 Task: Create a due date automation trigger when advanced on, 2 hours before a card is due add fields without custom field "Resume" set.
Action: Mouse moved to (1336, 109)
Screenshot: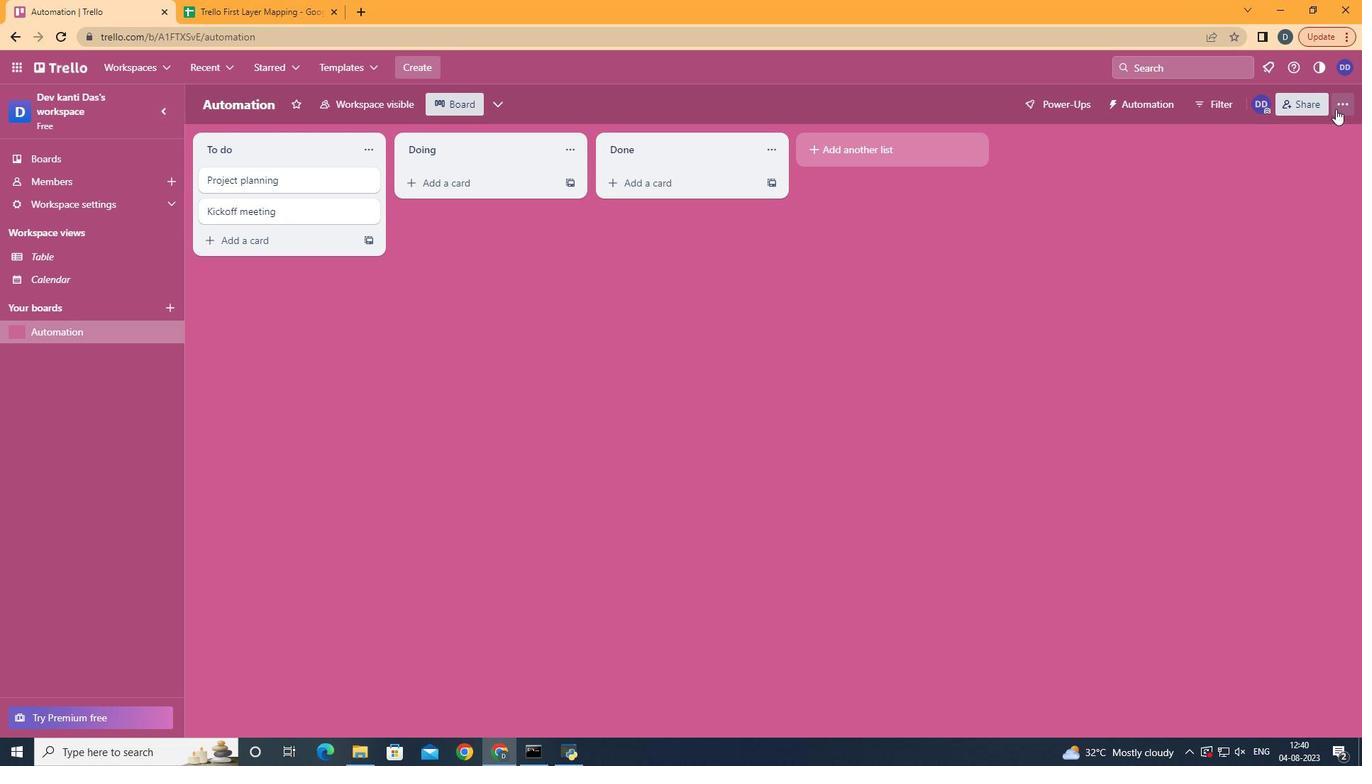 
Action: Mouse pressed left at (1336, 109)
Screenshot: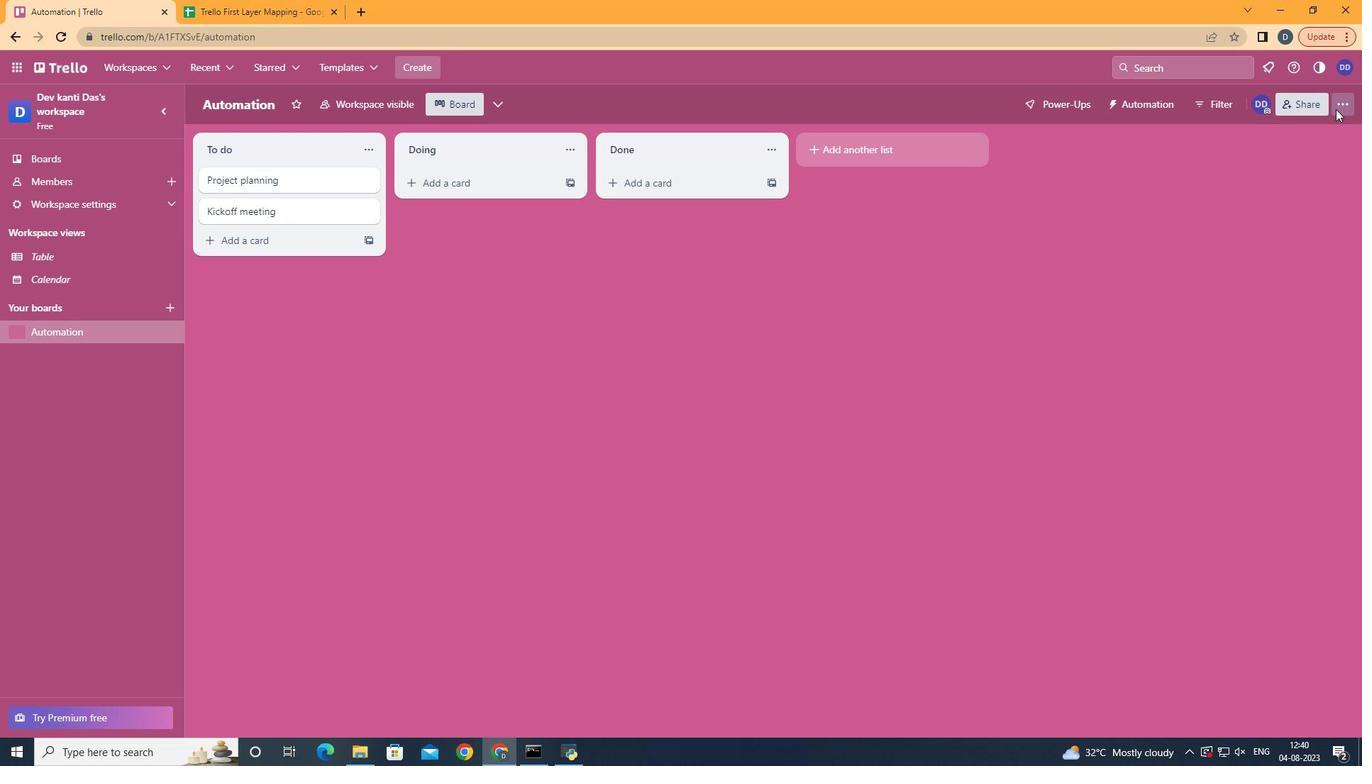 
Action: Mouse moved to (1247, 315)
Screenshot: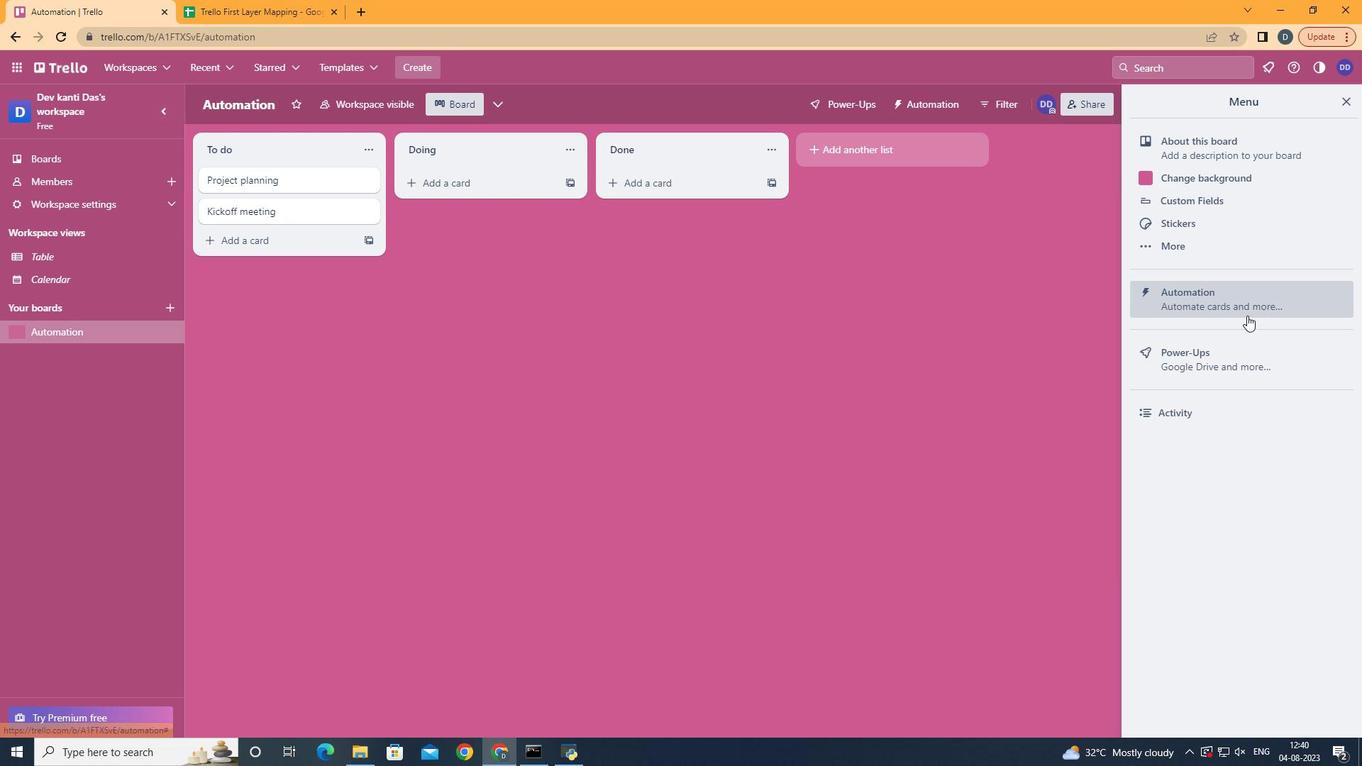 
Action: Mouse pressed left at (1247, 315)
Screenshot: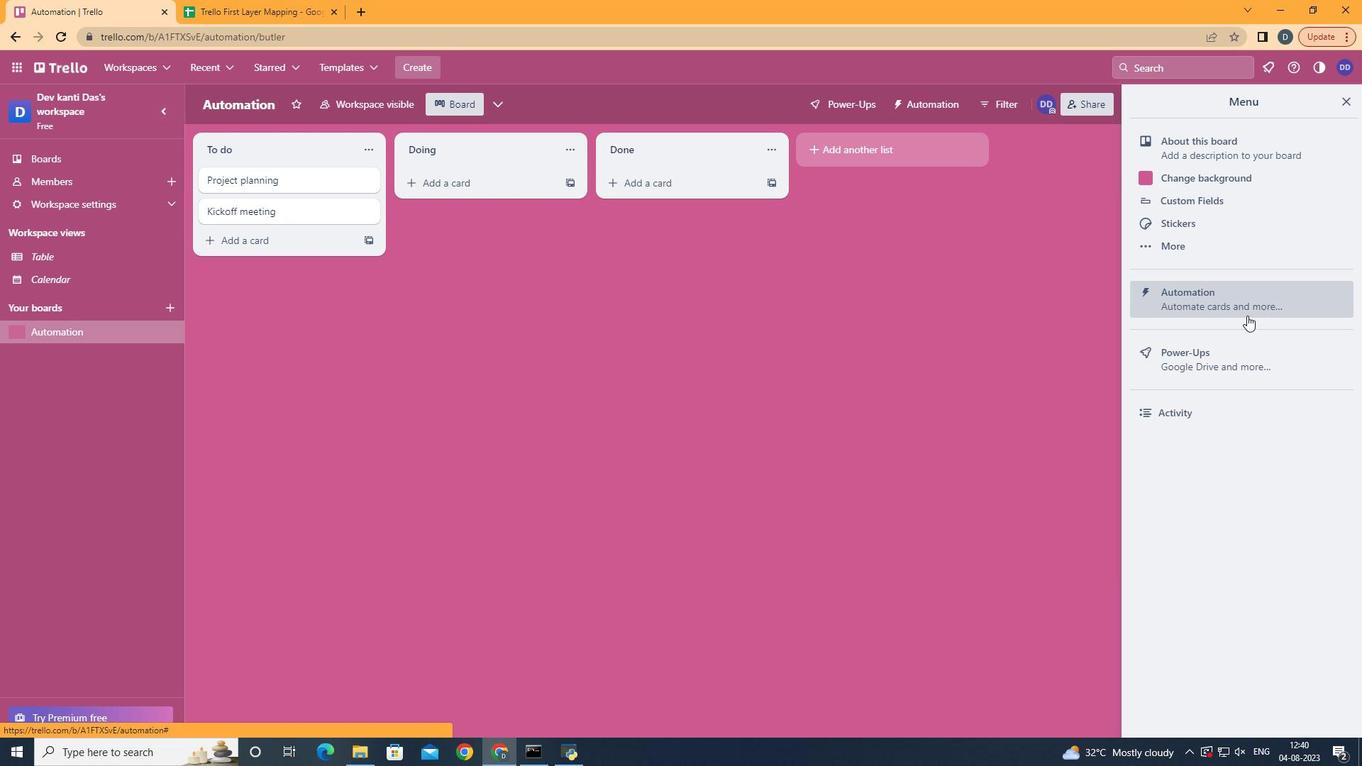 
Action: Mouse moved to (276, 281)
Screenshot: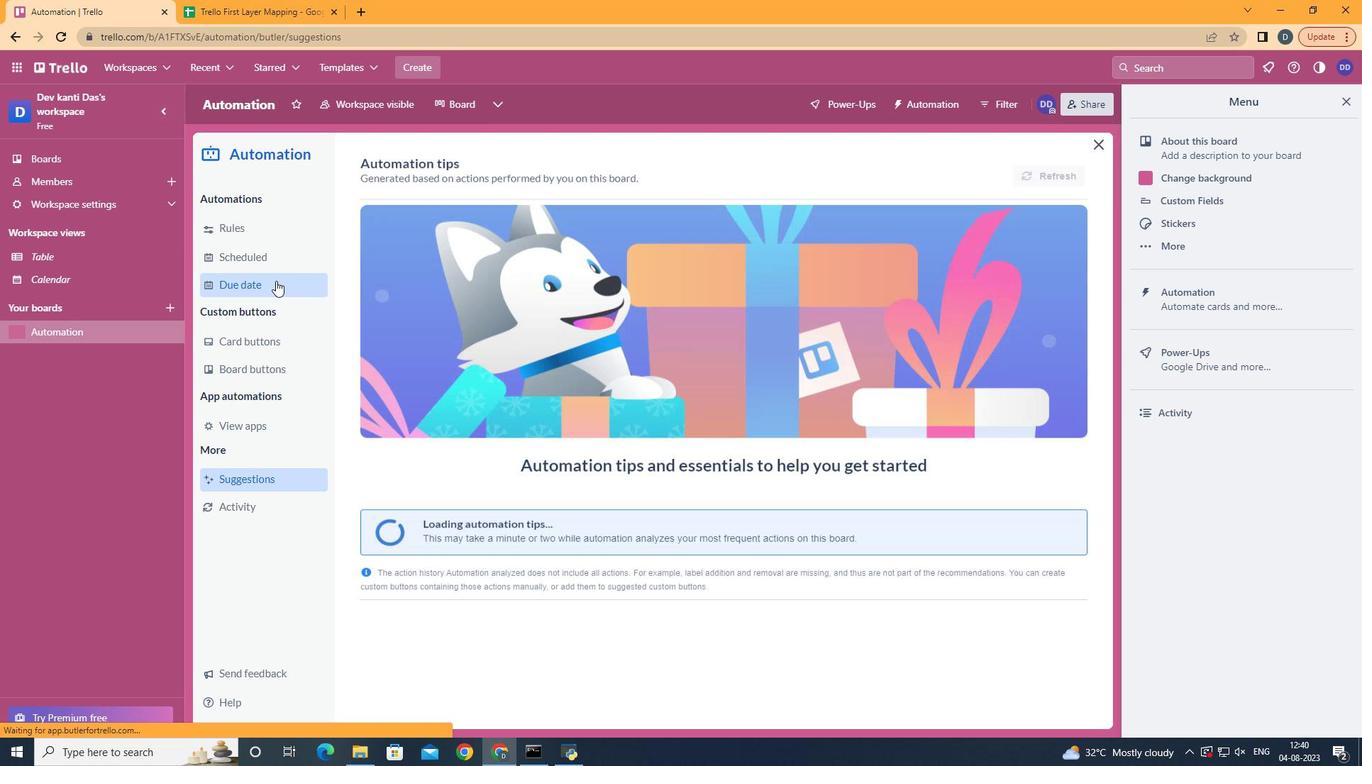 
Action: Mouse pressed left at (276, 281)
Screenshot: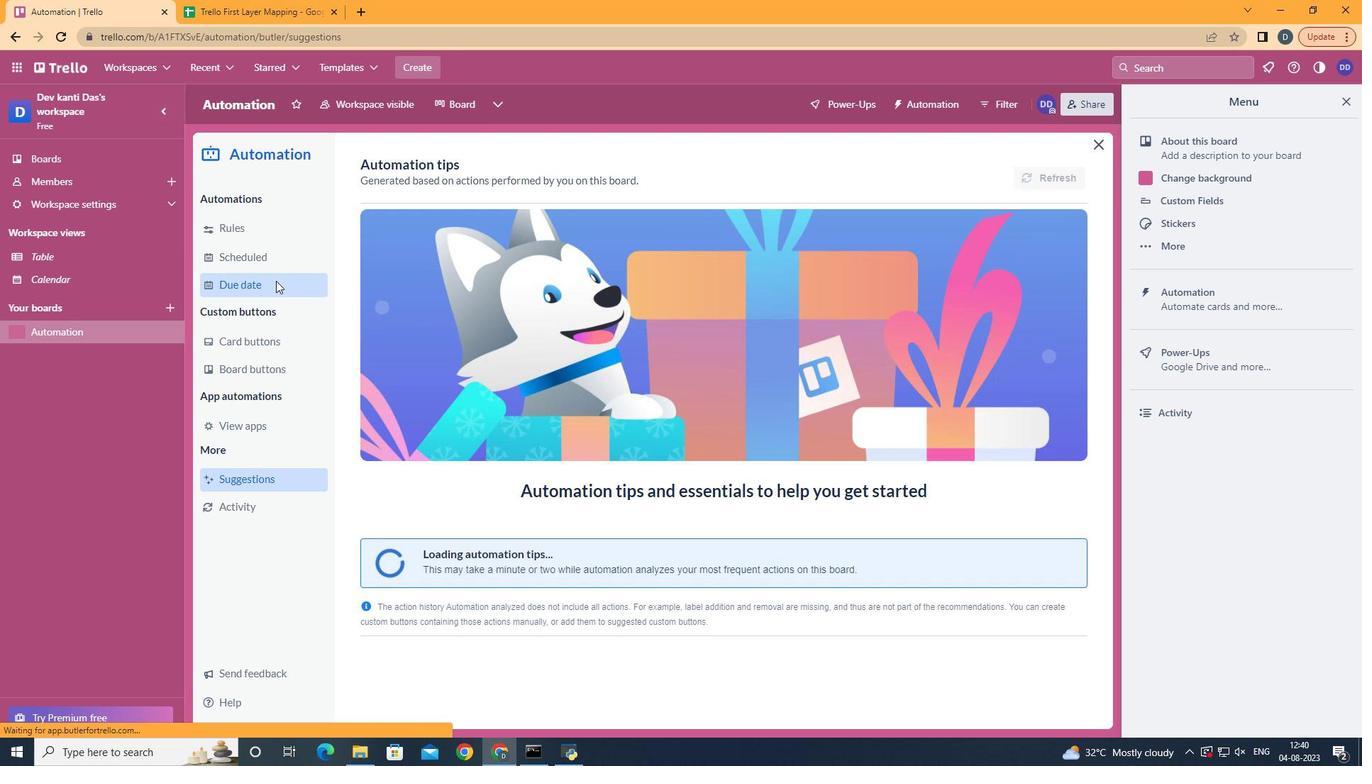 
Action: Mouse moved to (984, 163)
Screenshot: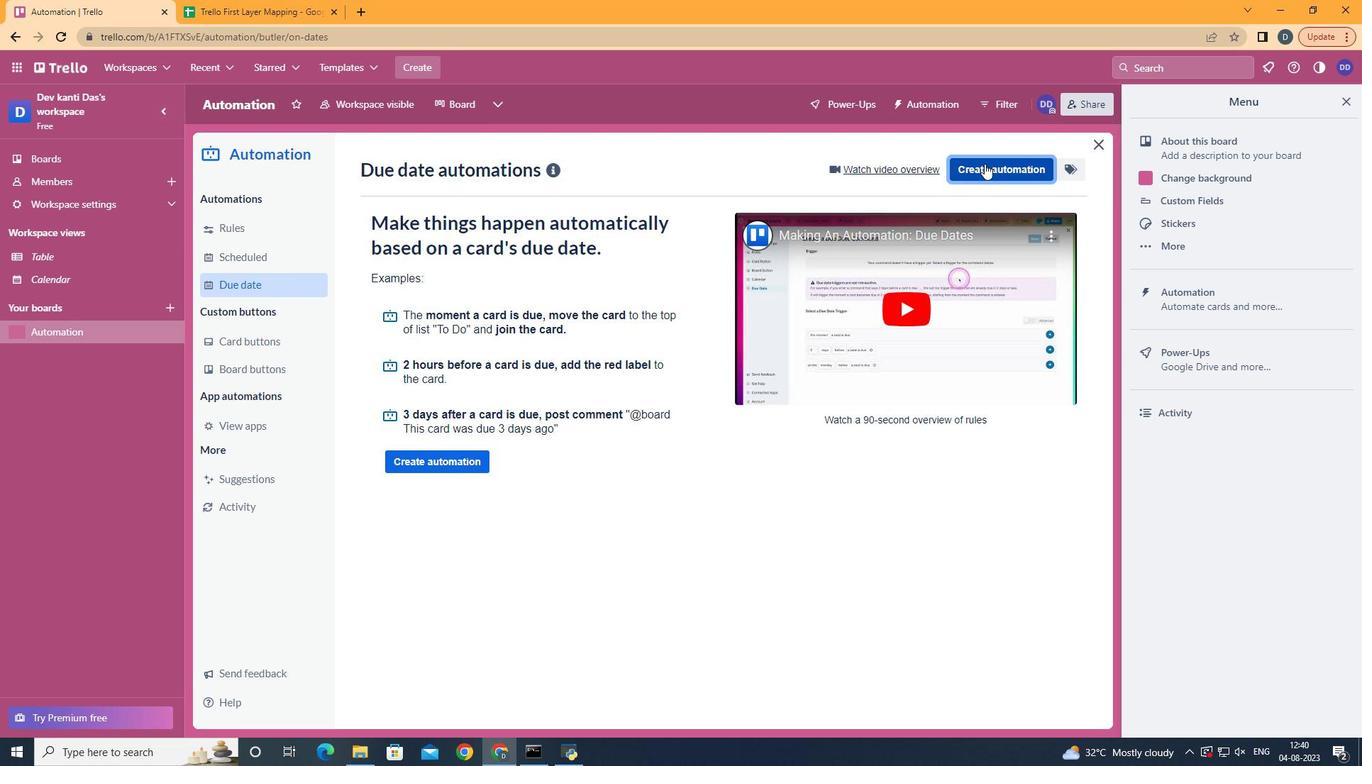 
Action: Mouse pressed left at (984, 163)
Screenshot: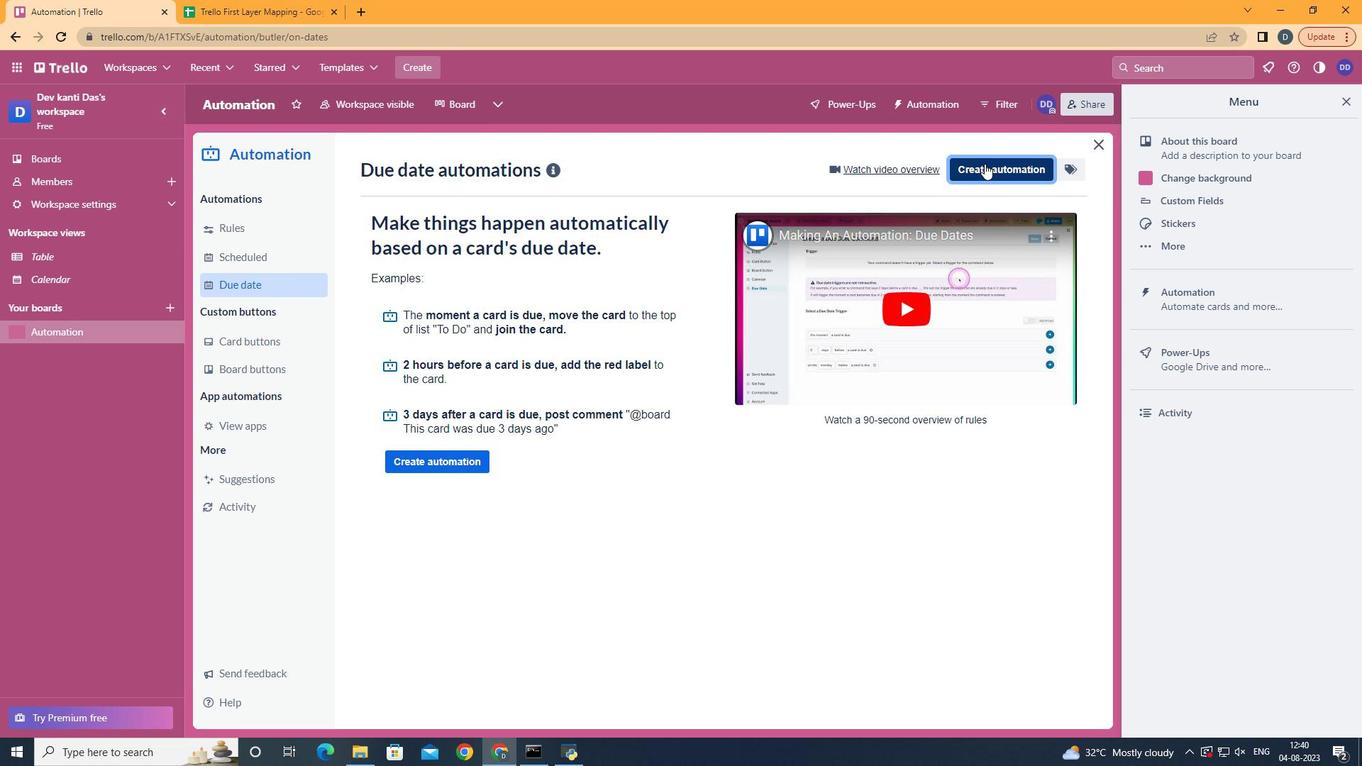 
Action: Mouse moved to (659, 299)
Screenshot: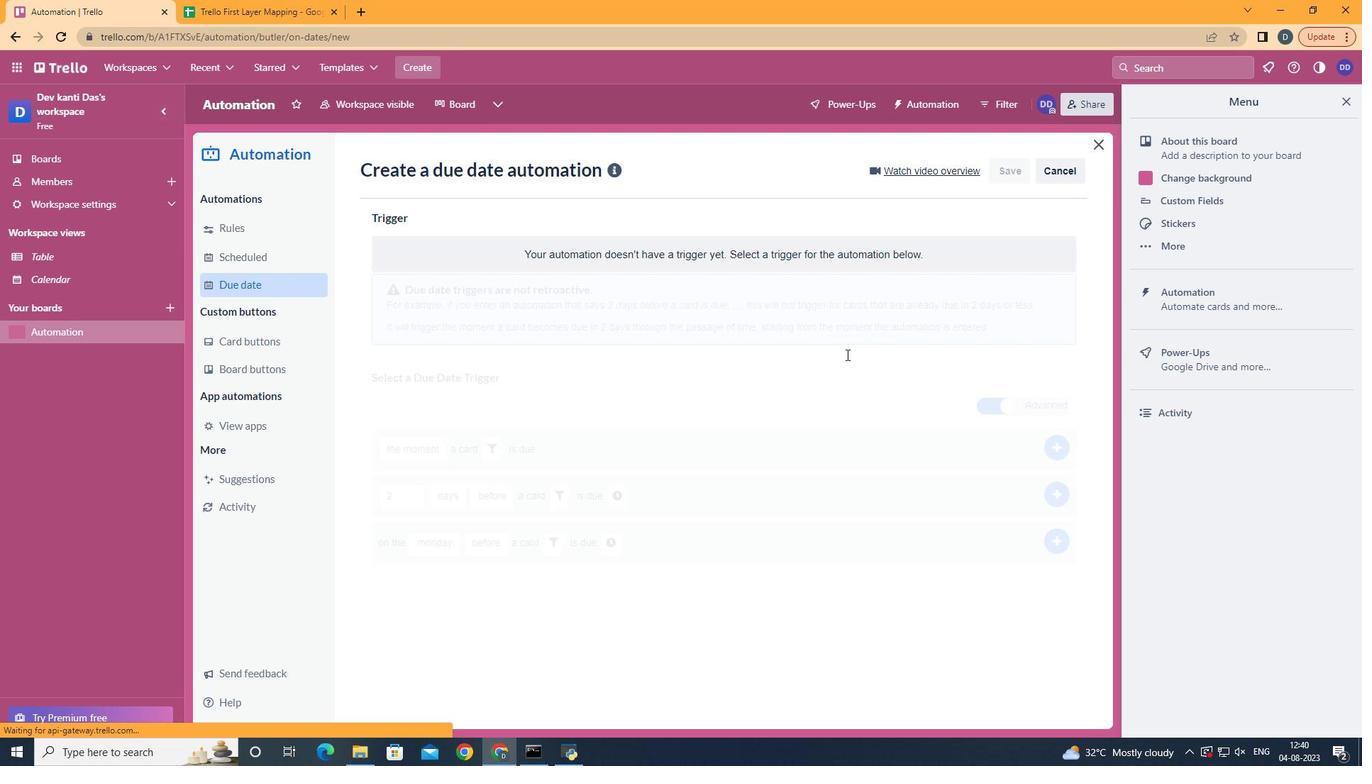 
Action: Mouse pressed left at (659, 299)
Screenshot: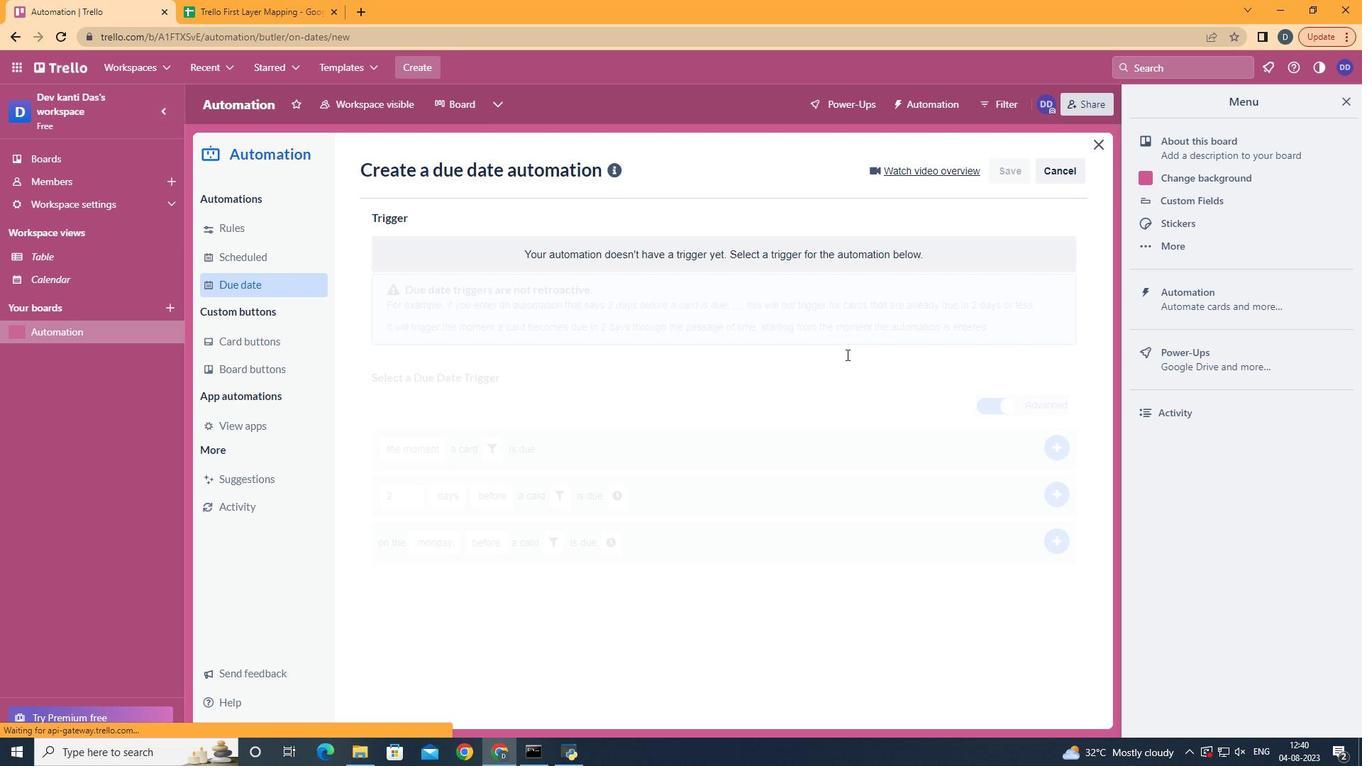 
Action: Mouse moved to (475, 620)
Screenshot: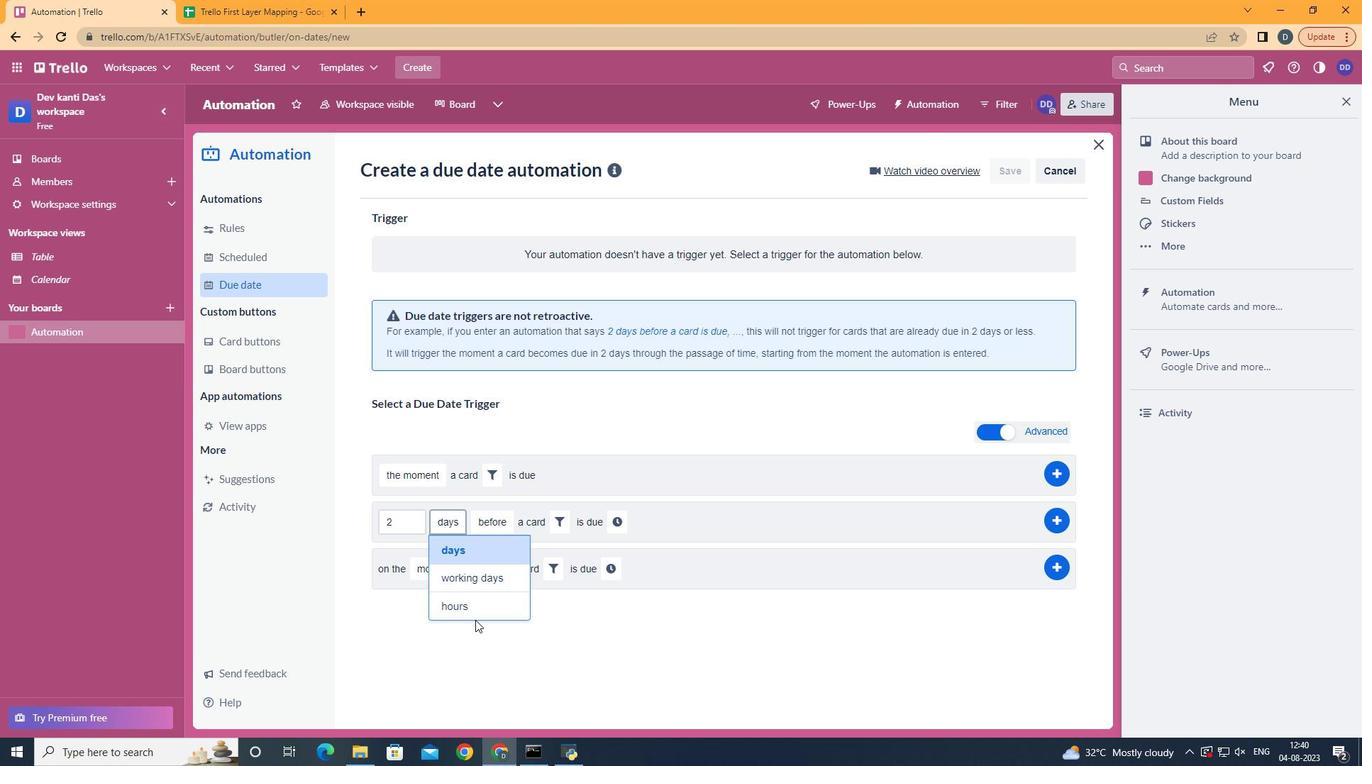 
Action: Mouse pressed left at (475, 620)
Screenshot: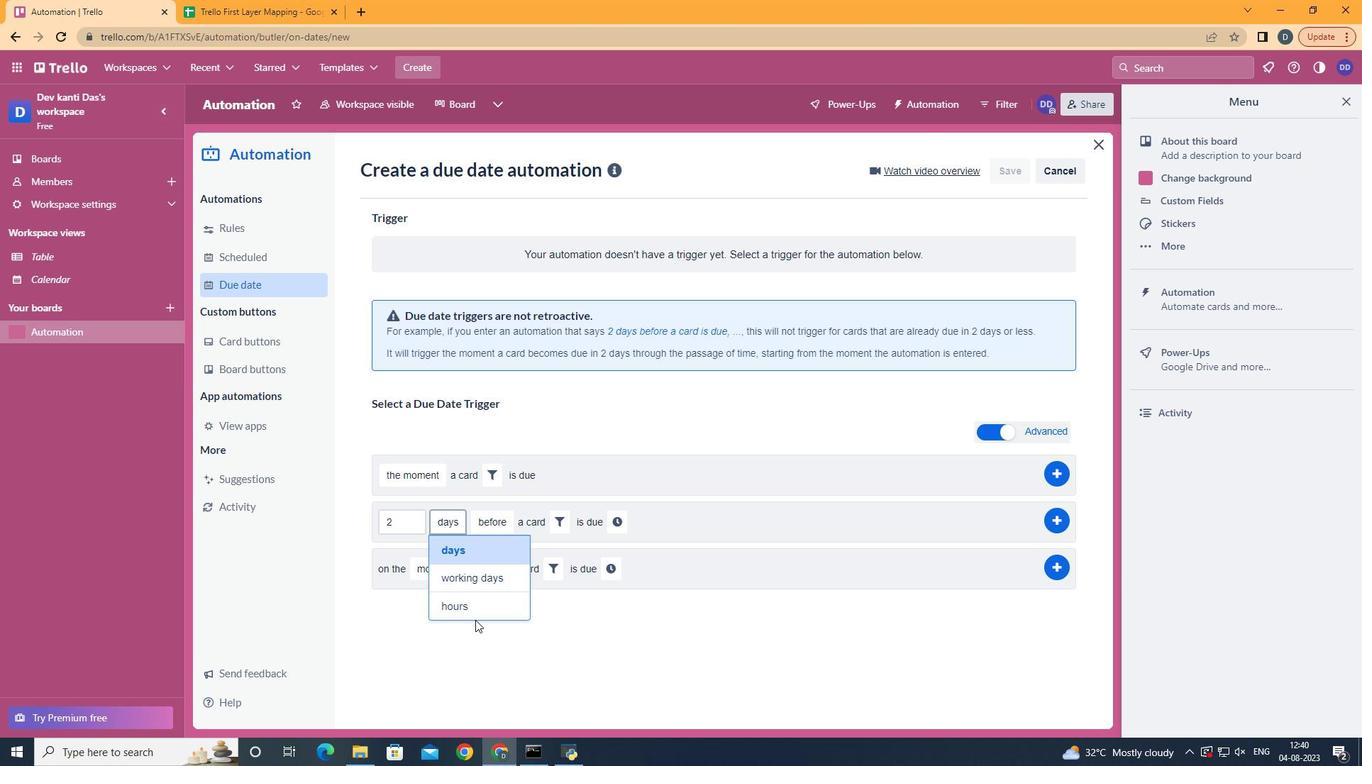 
Action: Mouse moved to (465, 606)
Screenshot: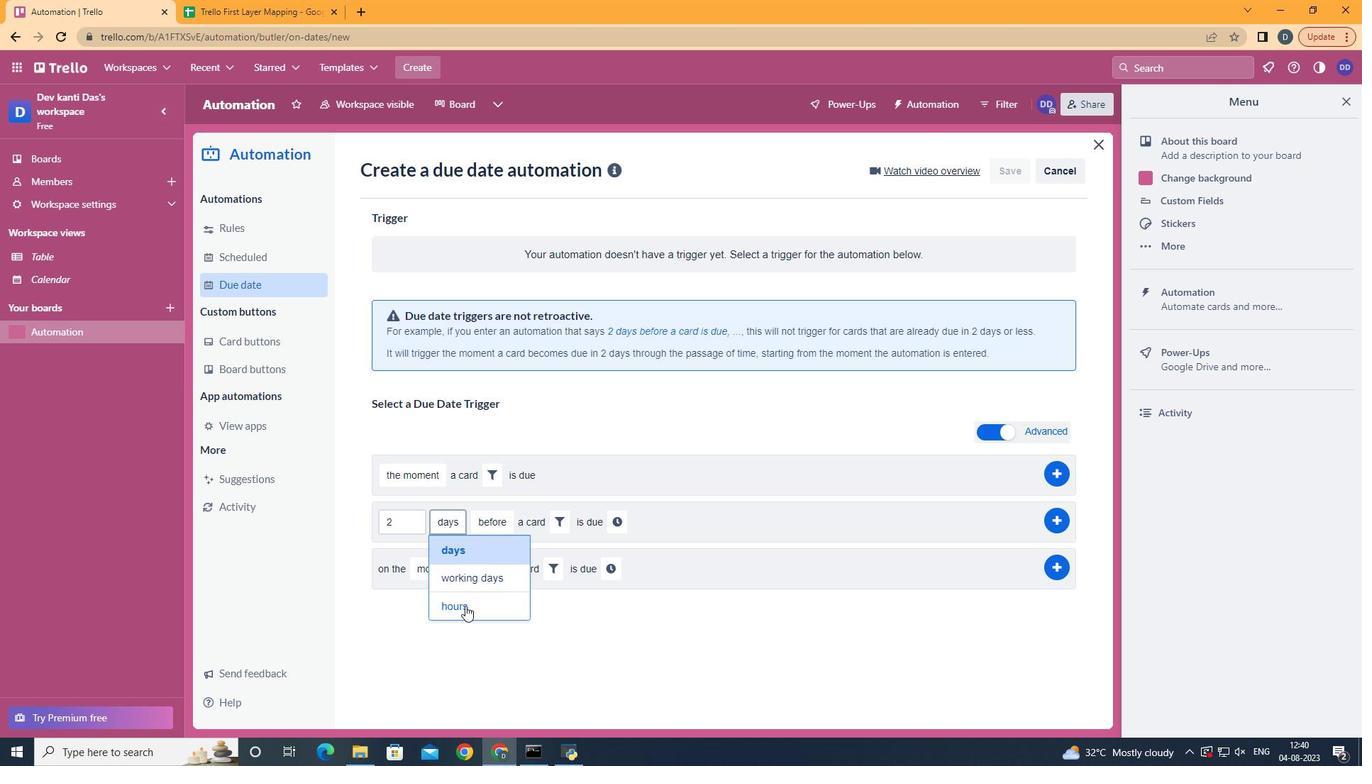 
Action: Mouse pressed left at (465, 606)
Screenshot: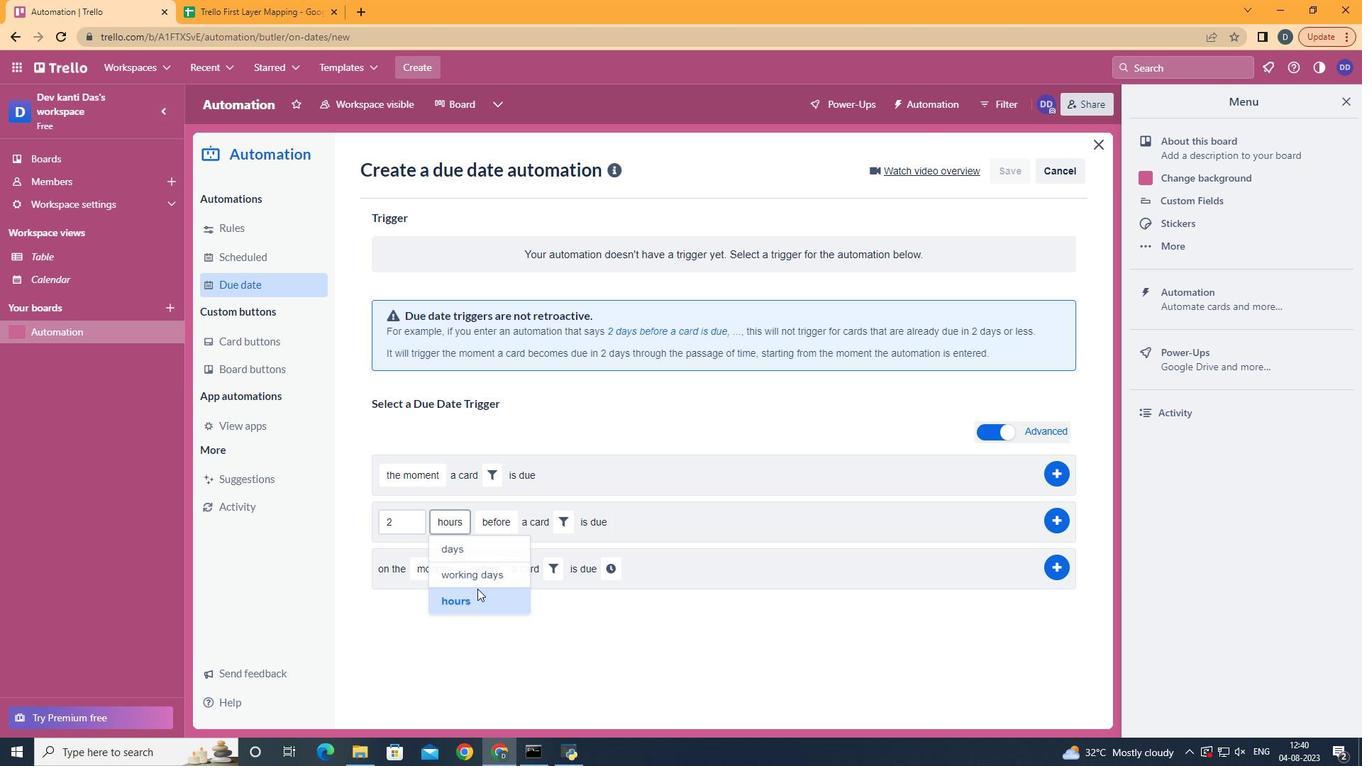 
Action: Mouse moved to (502, 555)
Screenshot: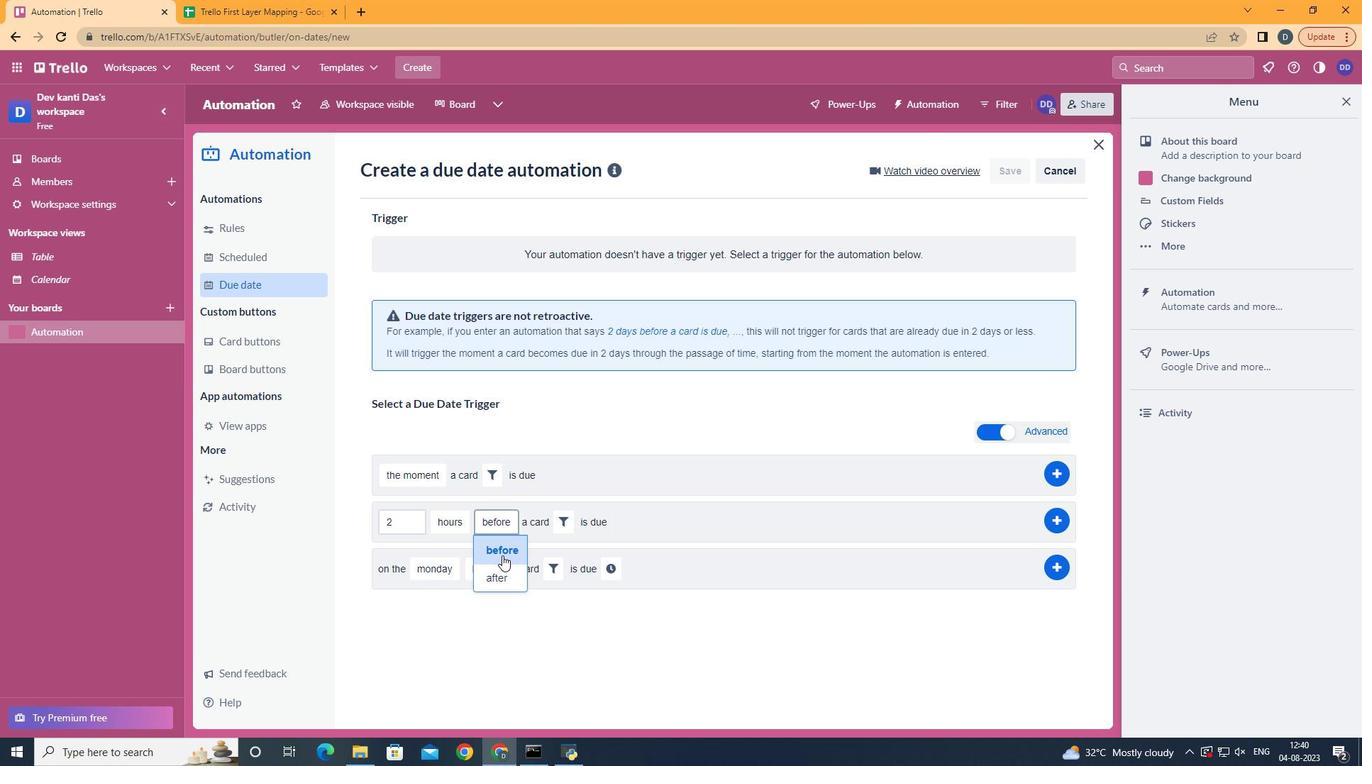 
Action: Mouse pressed left at (502, 555)
Screenshot: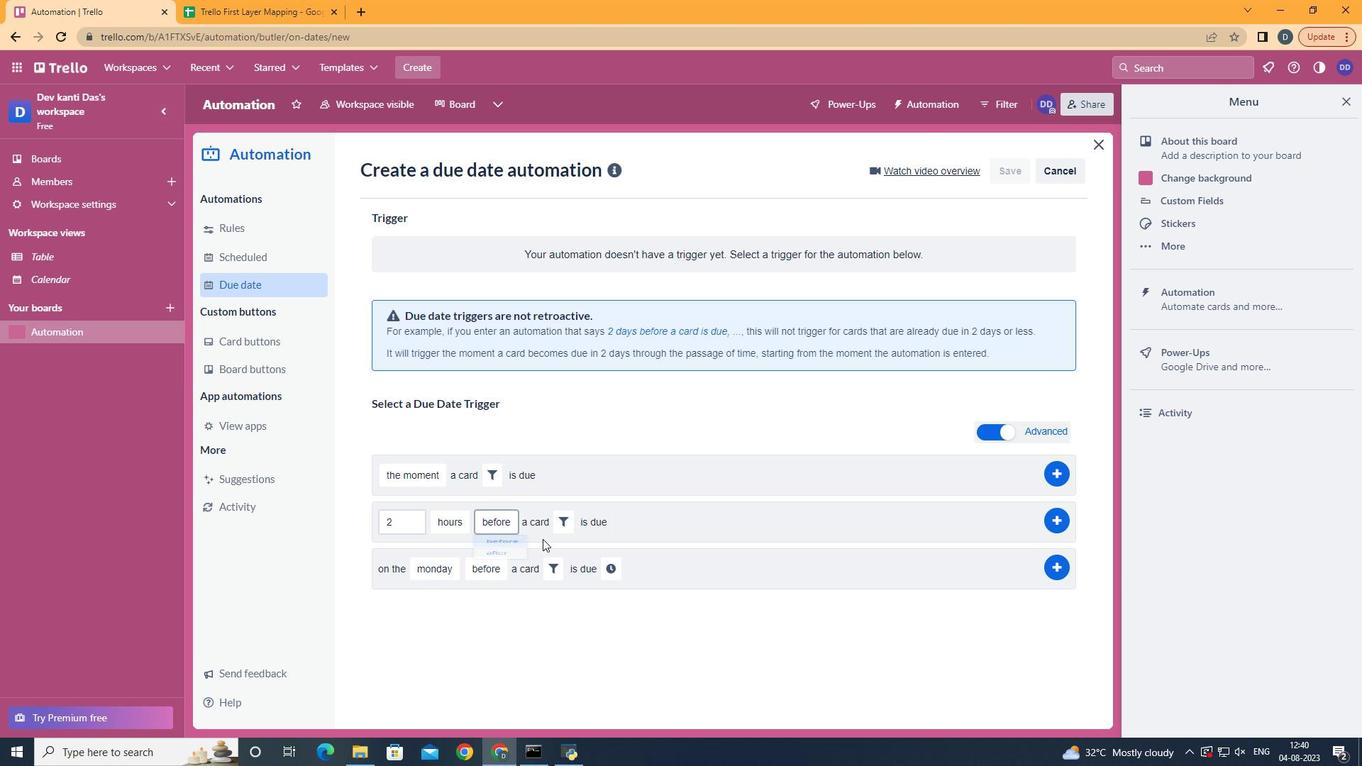 
Action: Mouse moved to (561, 524)
Screenshot: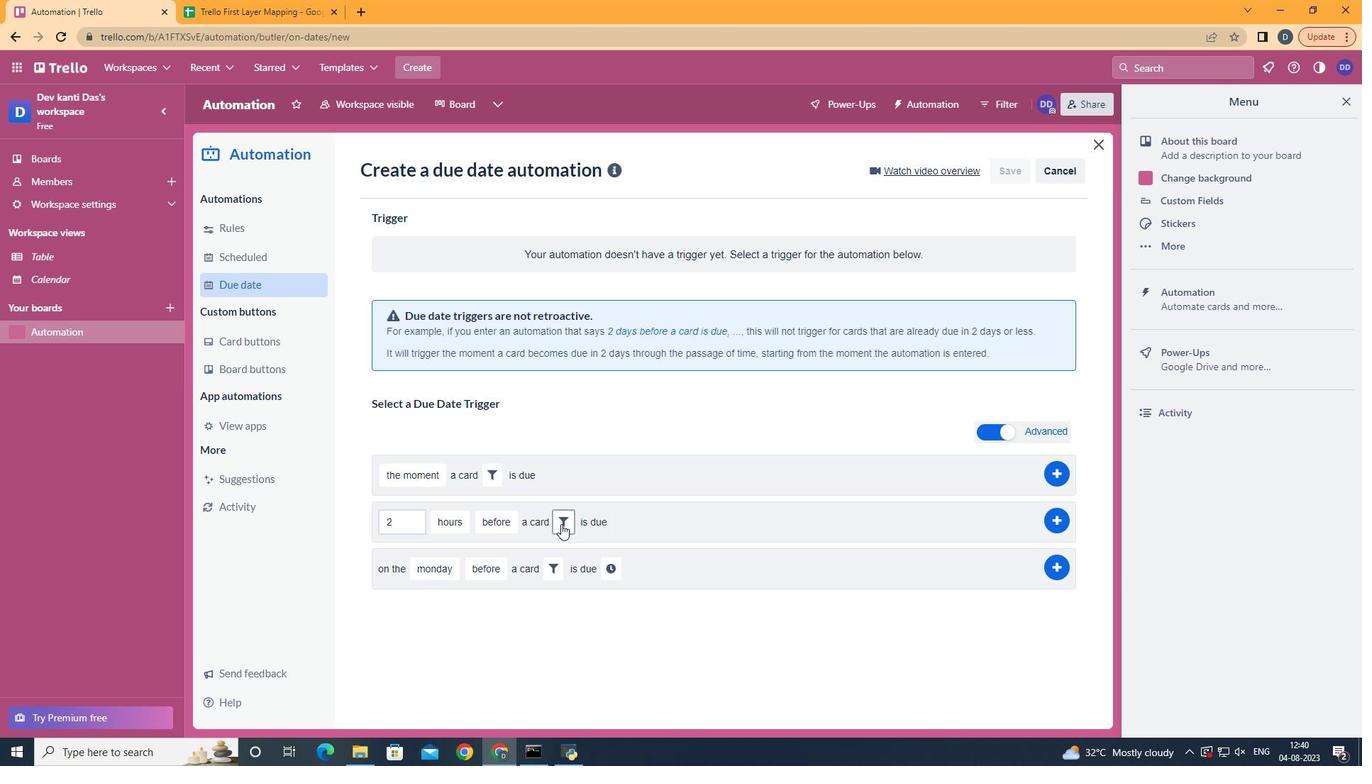 
Action: Mouse pressed left at (561, 524)
Screenshot: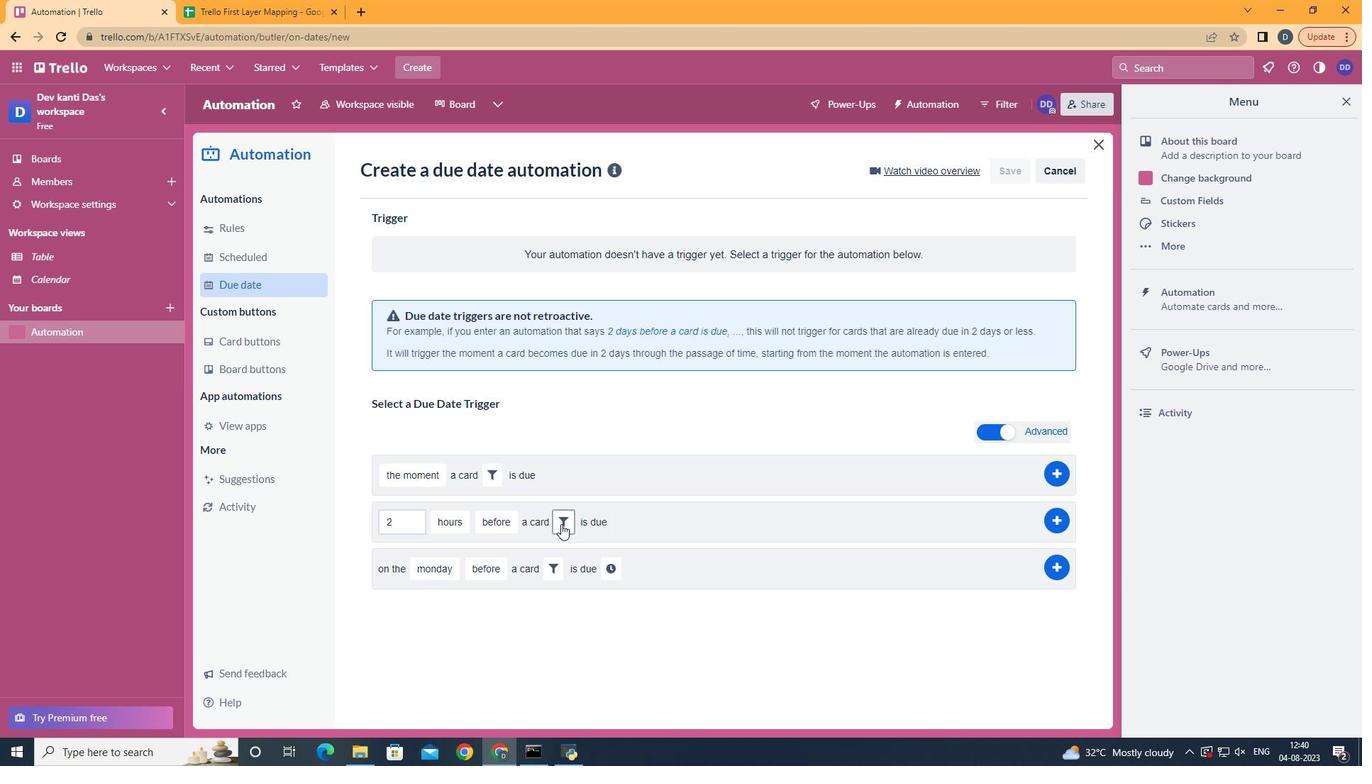 
Action: Mouse moved to (807, 570)
Screenshot: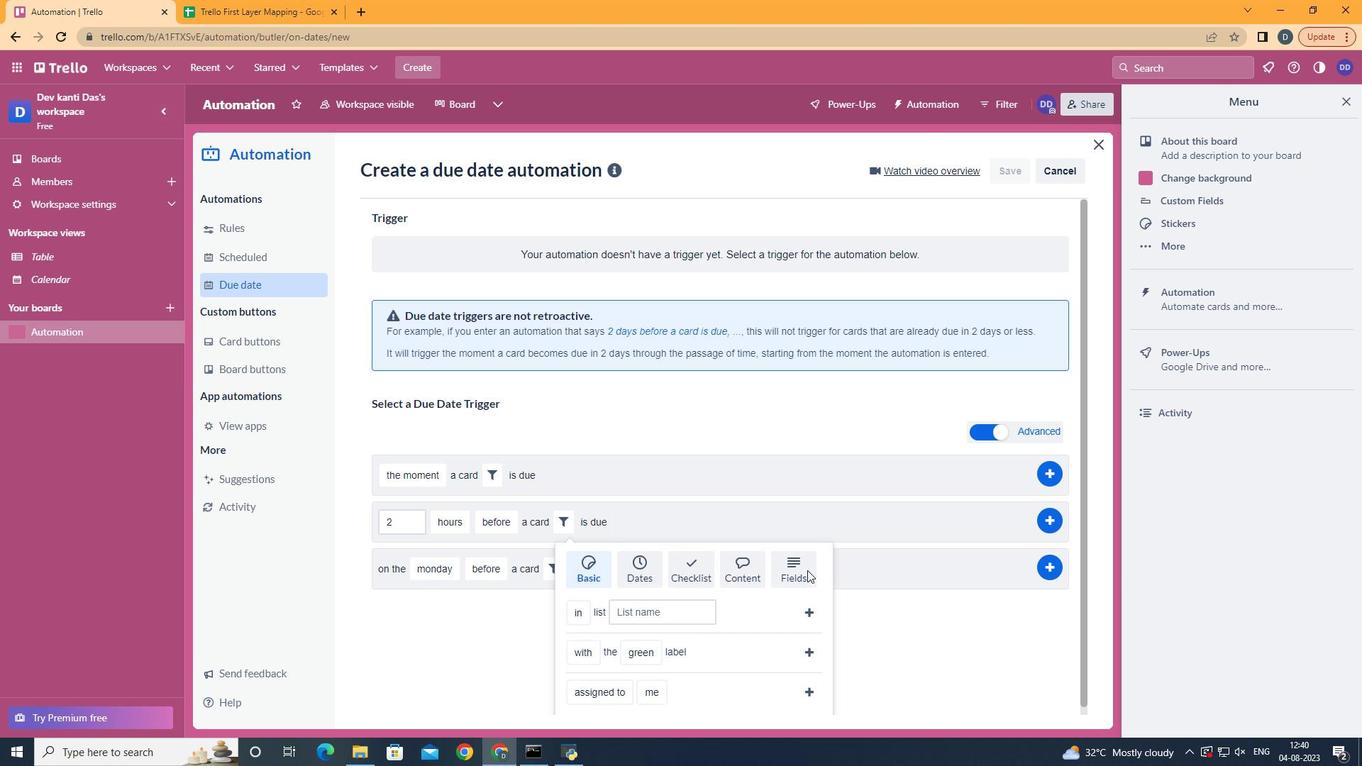 
Action: Mouse pressed left at (807, 570)
Screenshot: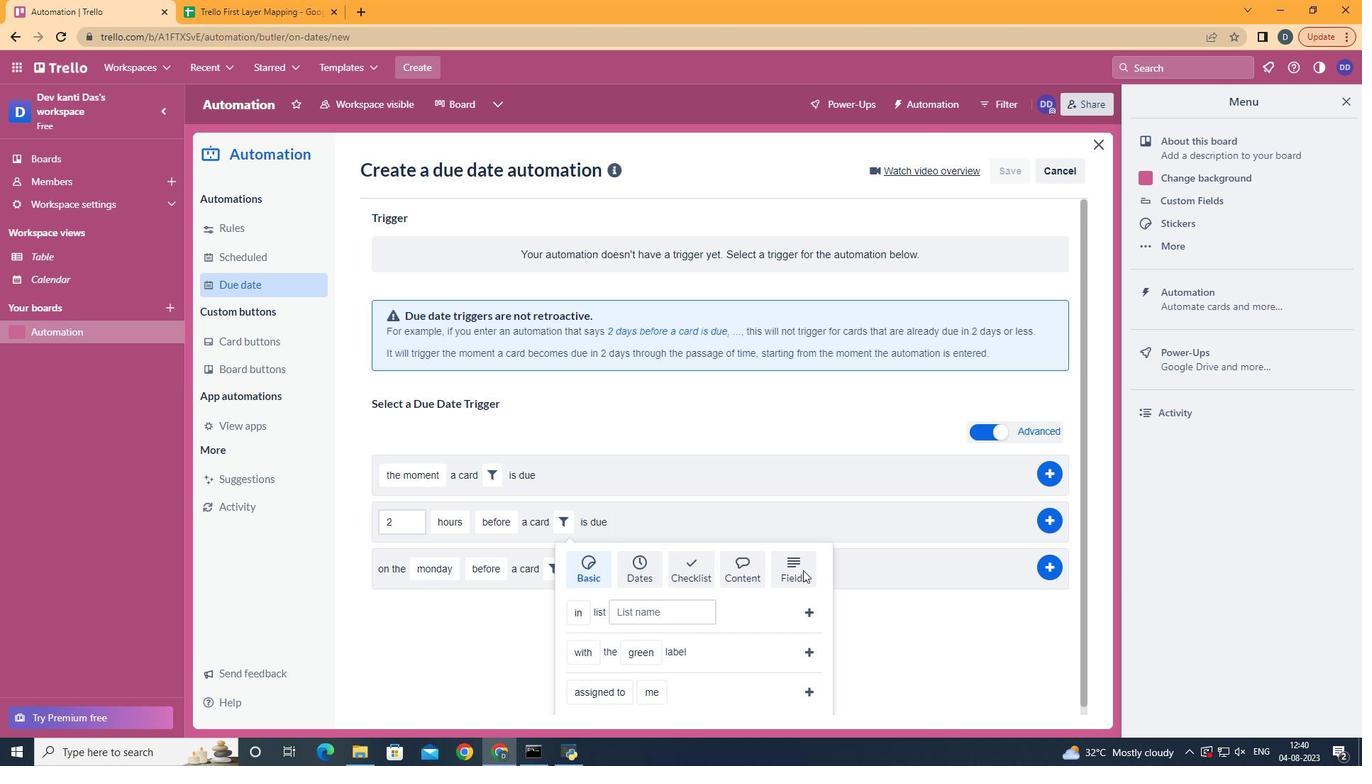 
Action: Mouse moved to (796, 572)
Screenshot: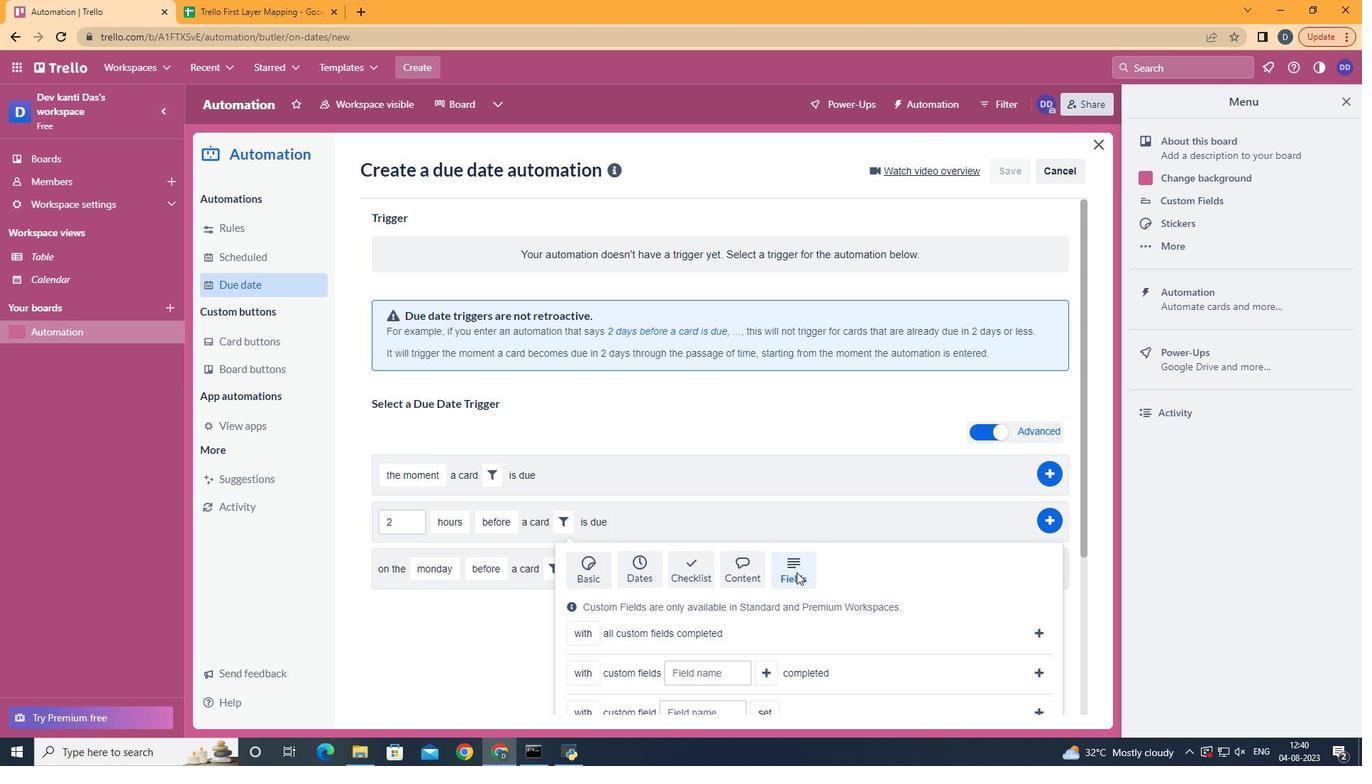 
Action: Mouse scrolled (796, 571) with delta (0, 0)
Screenshot: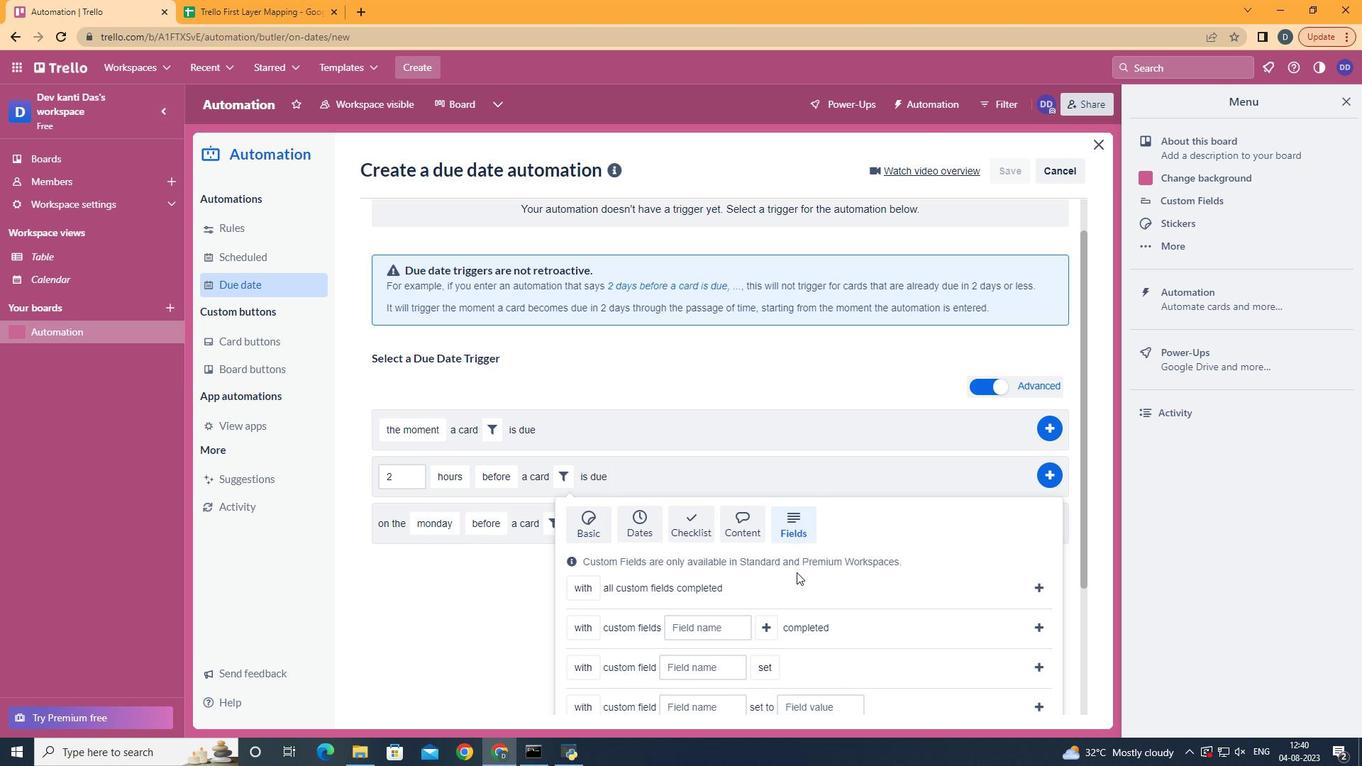 
Action: Mouse scrolled (796, 571) with delta (0, 0)
Screenshot: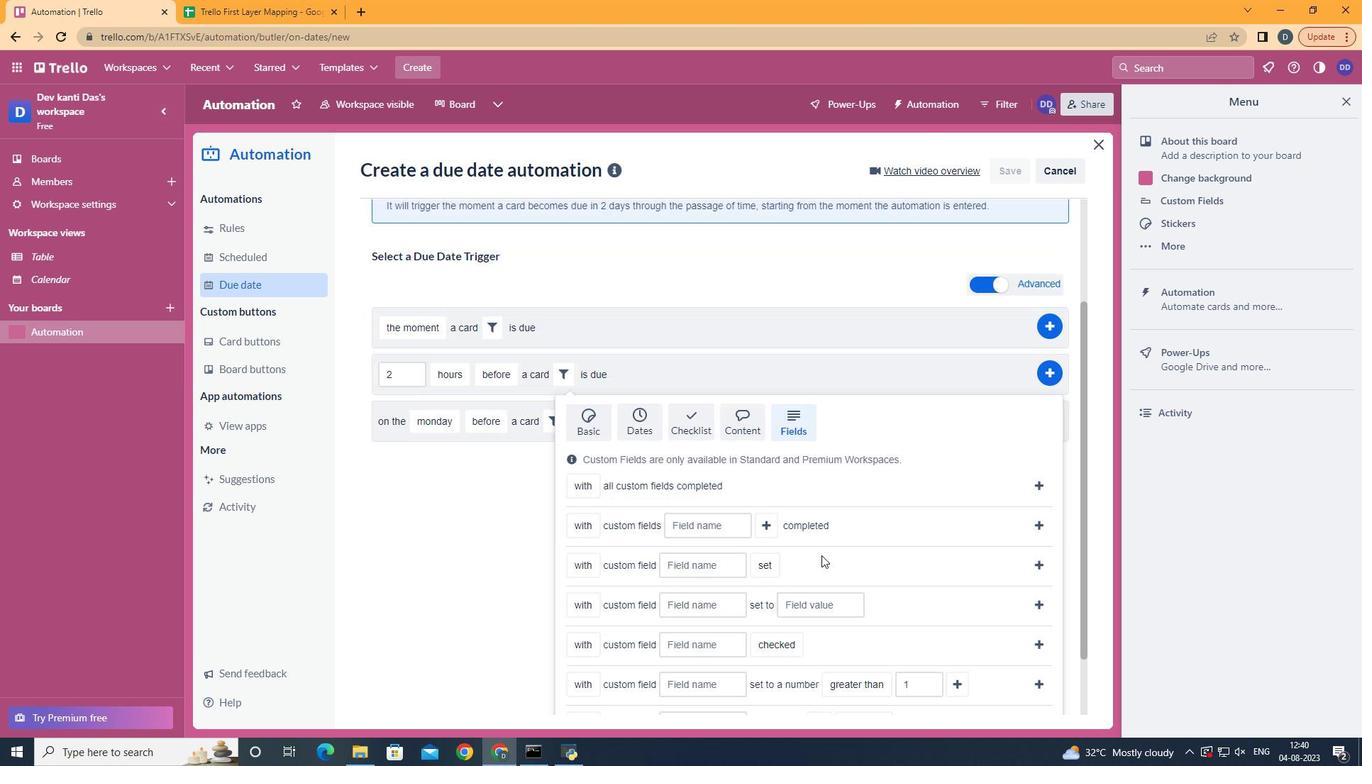 
Action: Mouse scrolled (796, 571) with delta (0, 0)
Screenshot: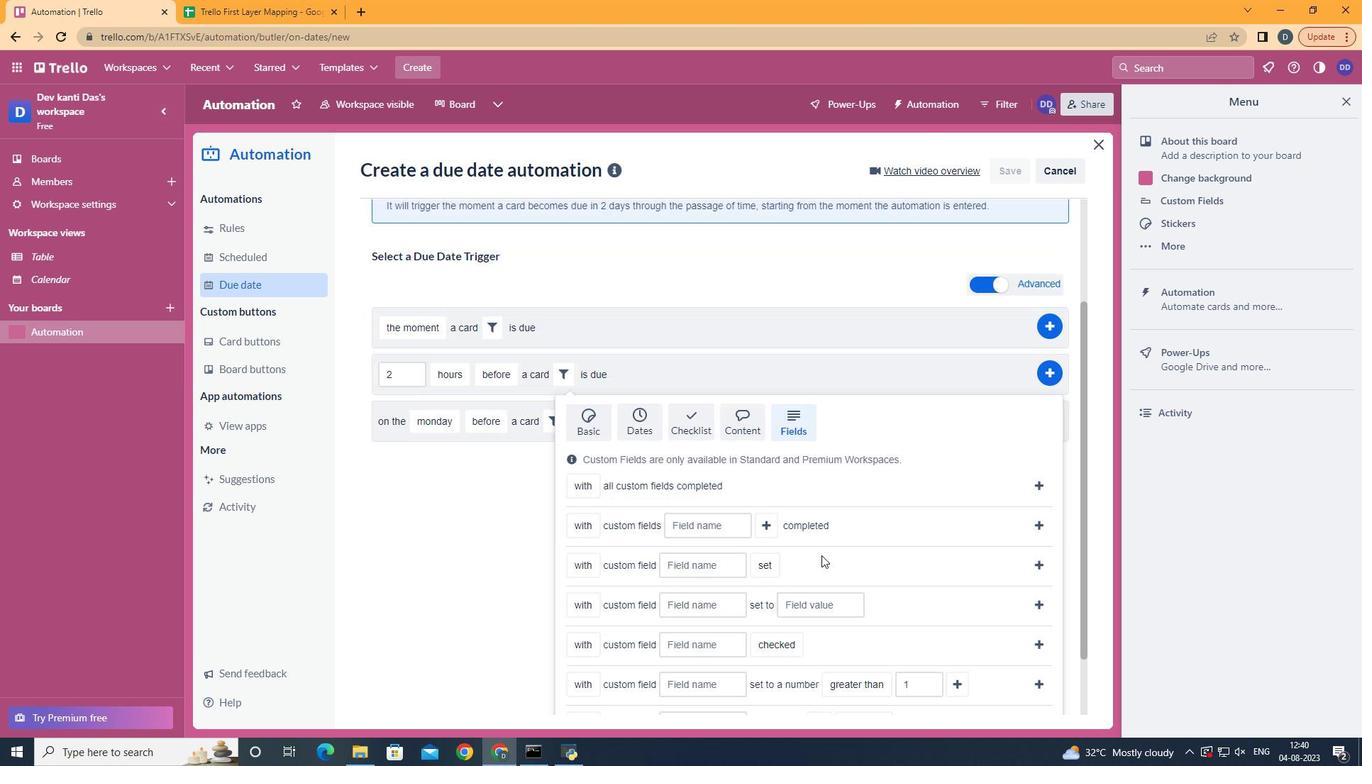 
Action: Mouse scrolled (796, 571) with delta (0, 0)
Screenshot: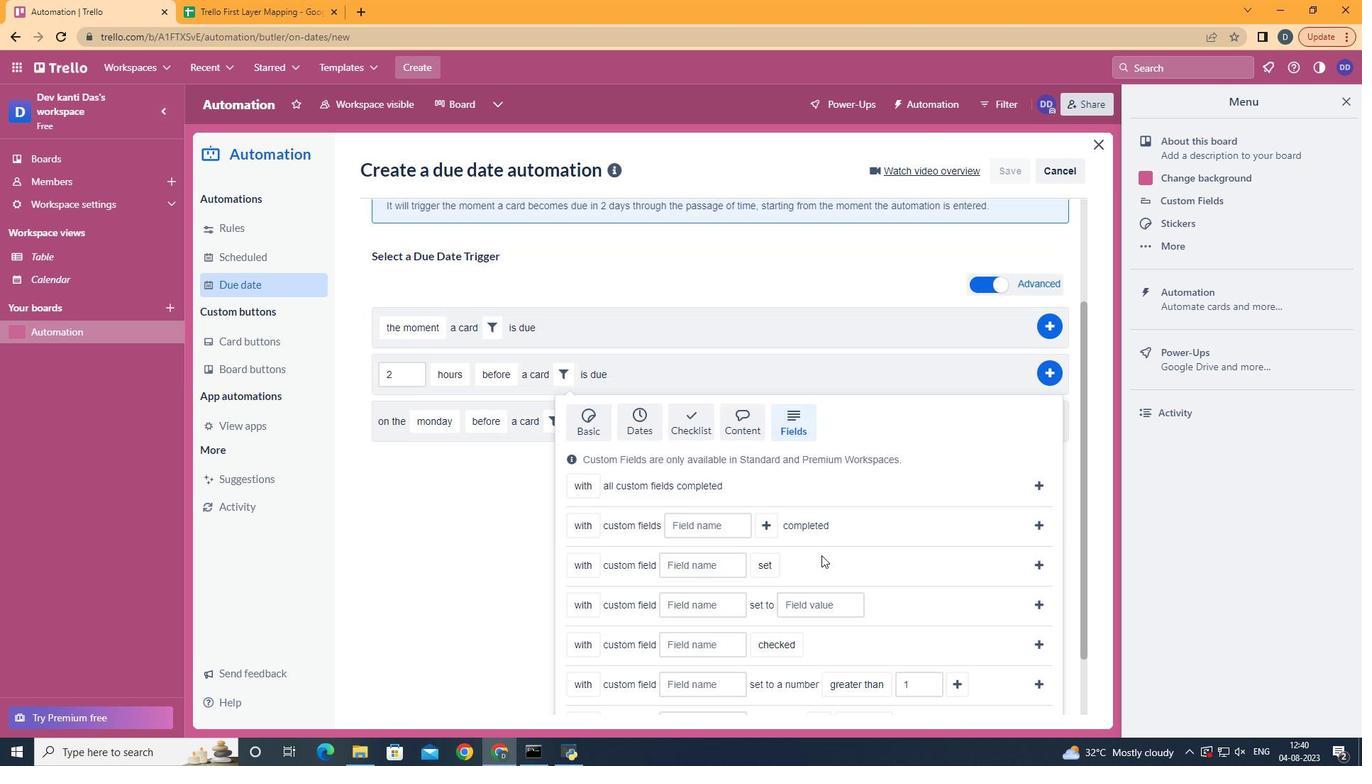 
Action: Mouse moved to (606, 546)
Screenshot: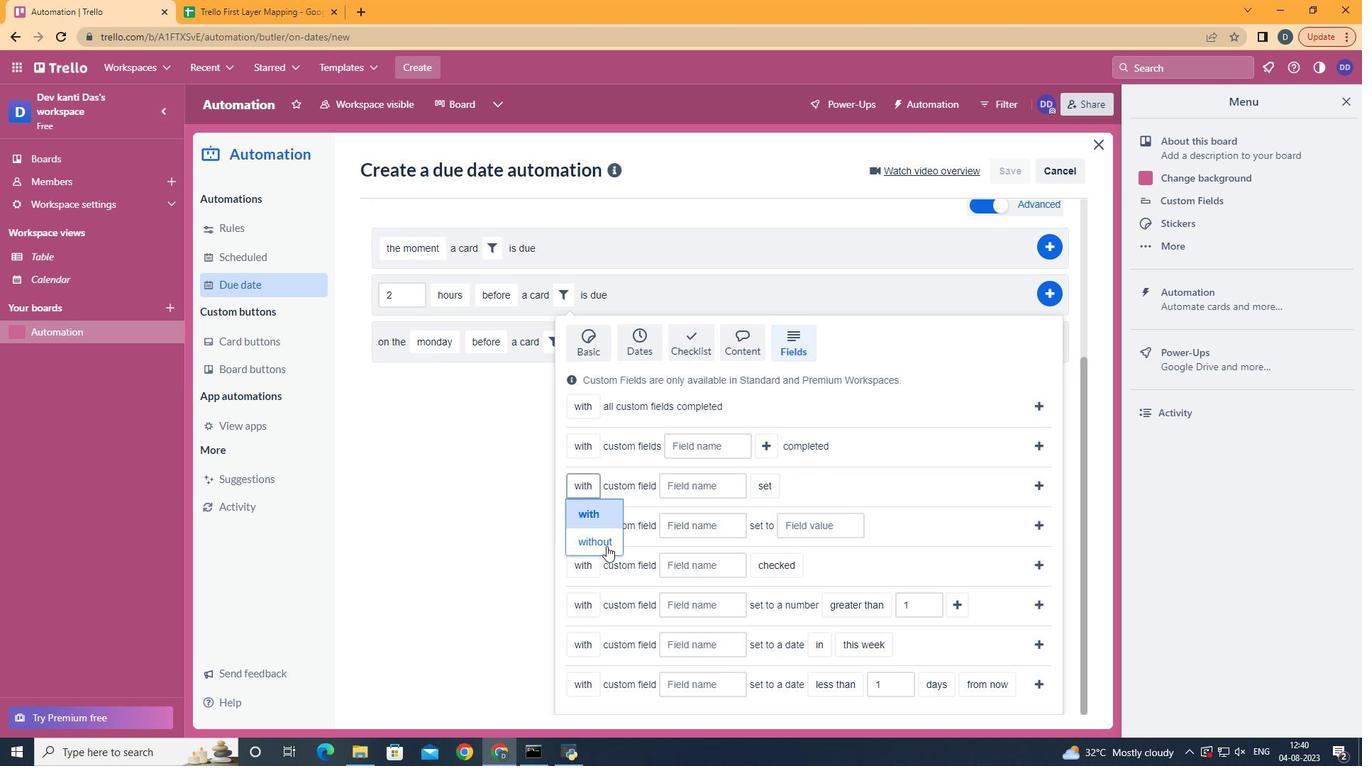 
Action: Mouse pressed left at (606, 546)
Screenshot: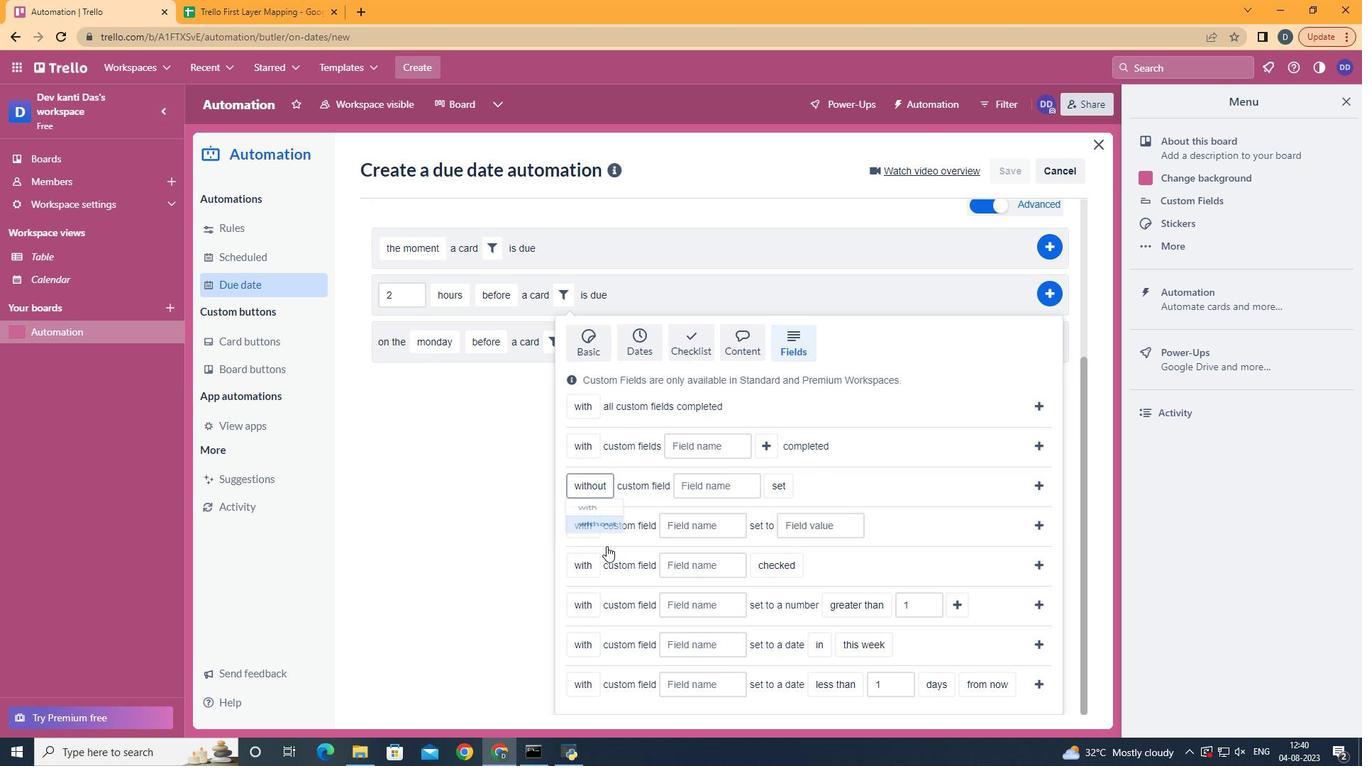 
Action: Mouse moved to (724, 491)
Screenshot: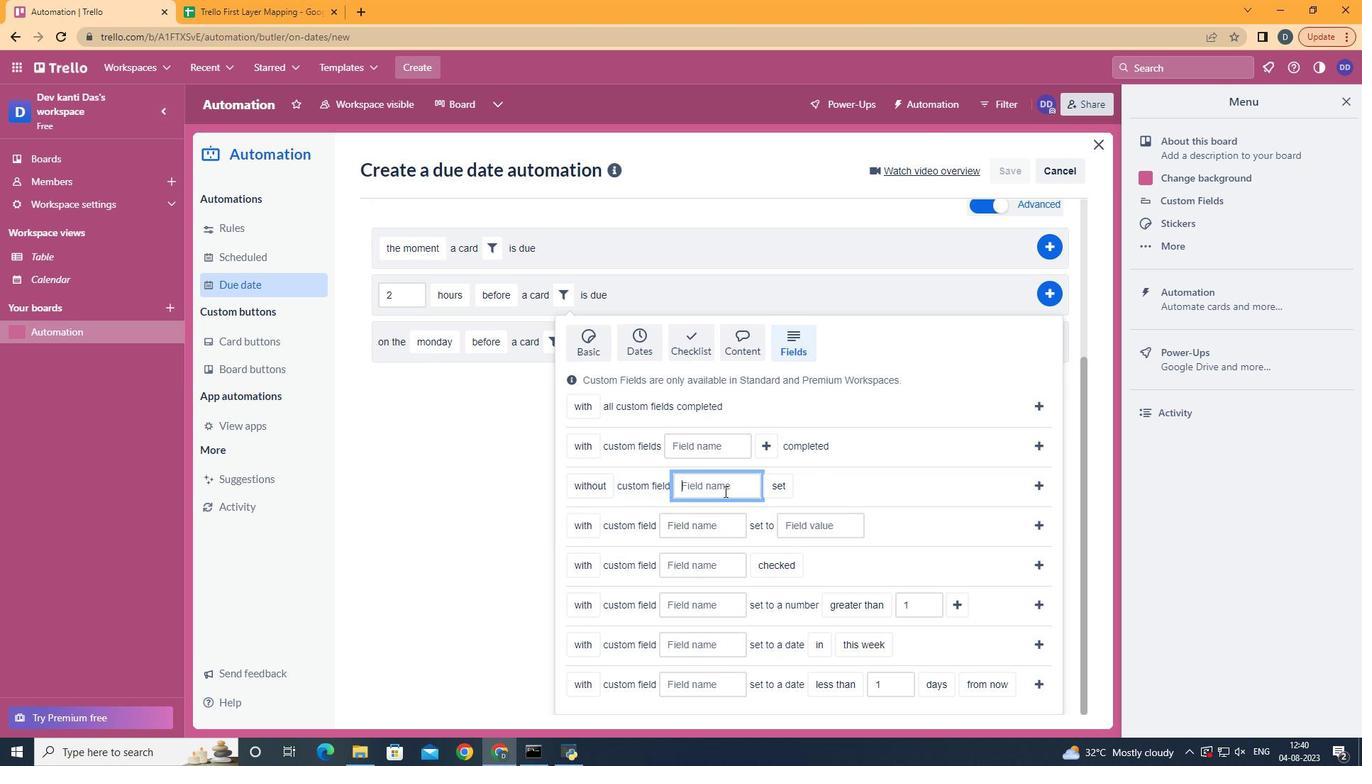 
Action: Mouse pressed left at (724, 491)
Screenshot: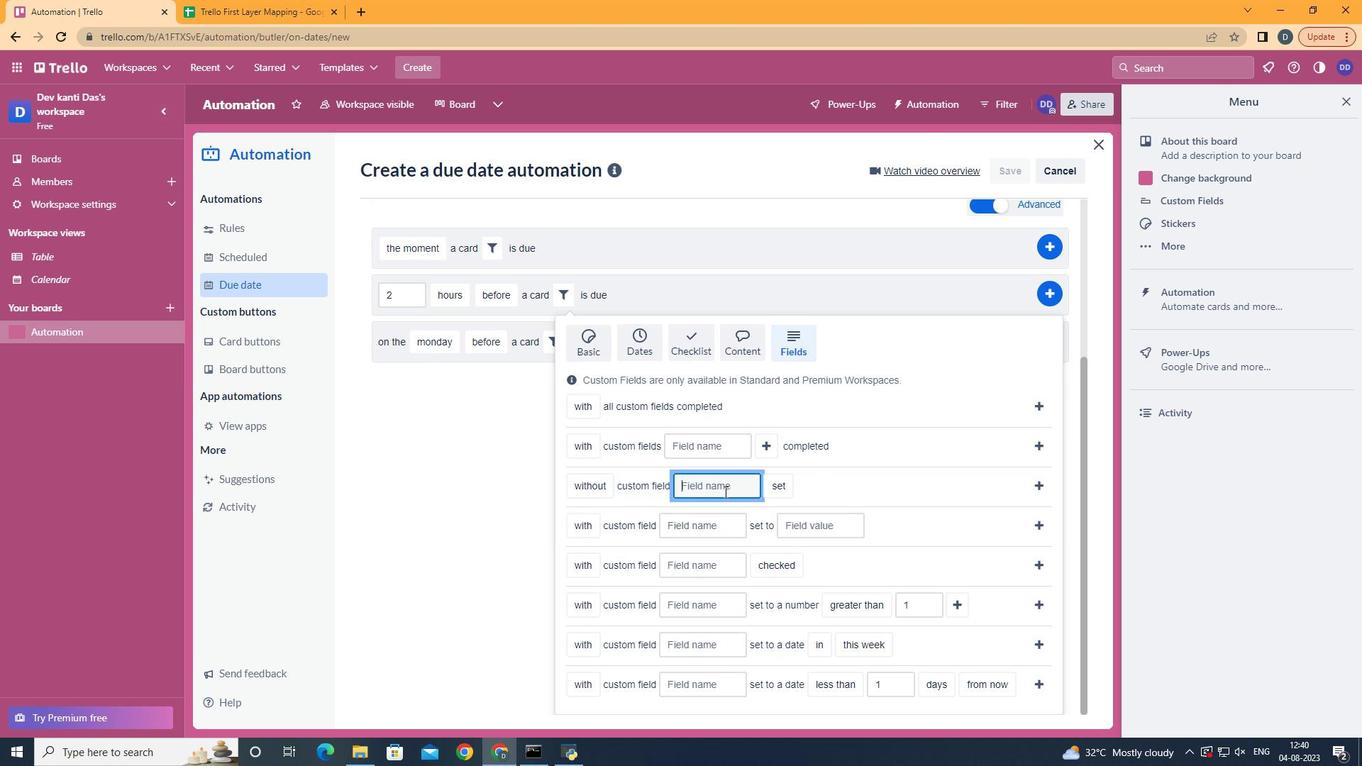 
Action: Key pressed <Key.shift>Resume
Screenshot: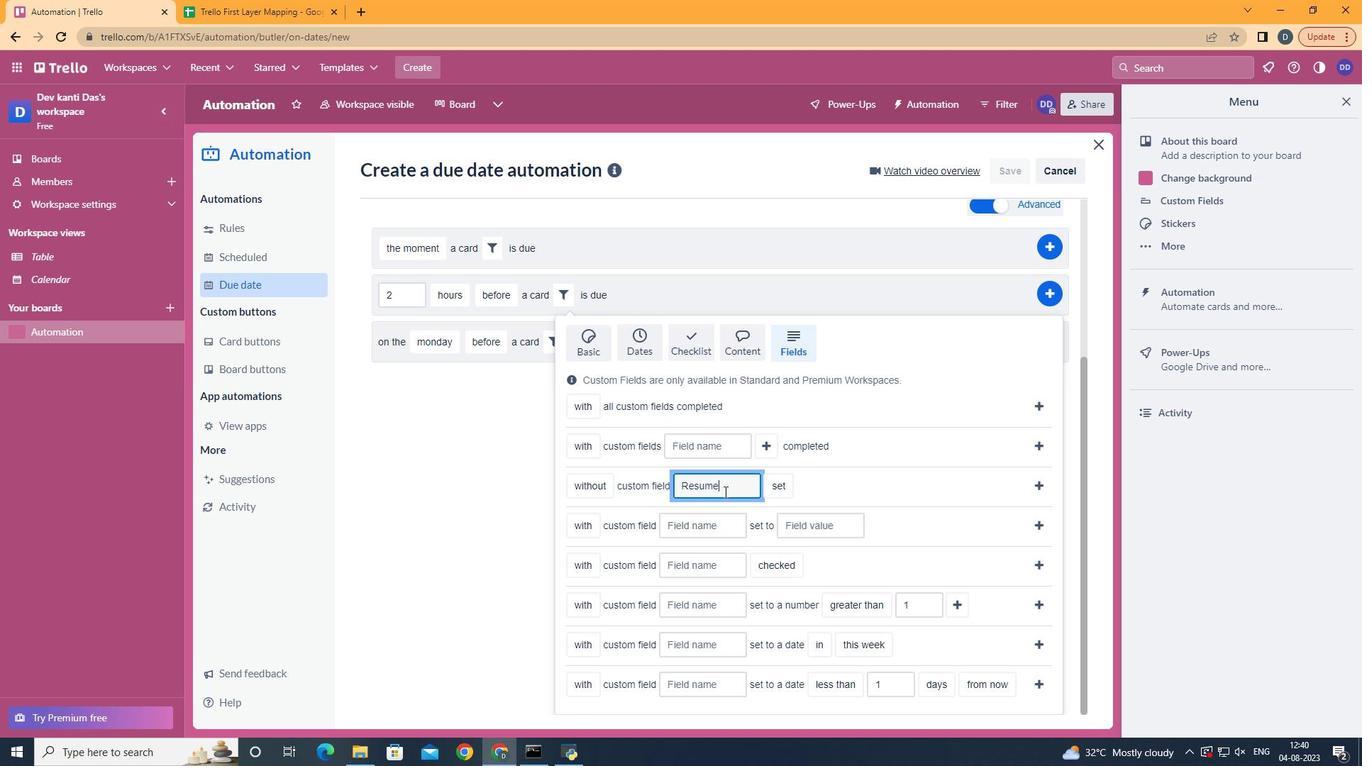 
Action: Mouse moved to (793, 525)
Screenshot: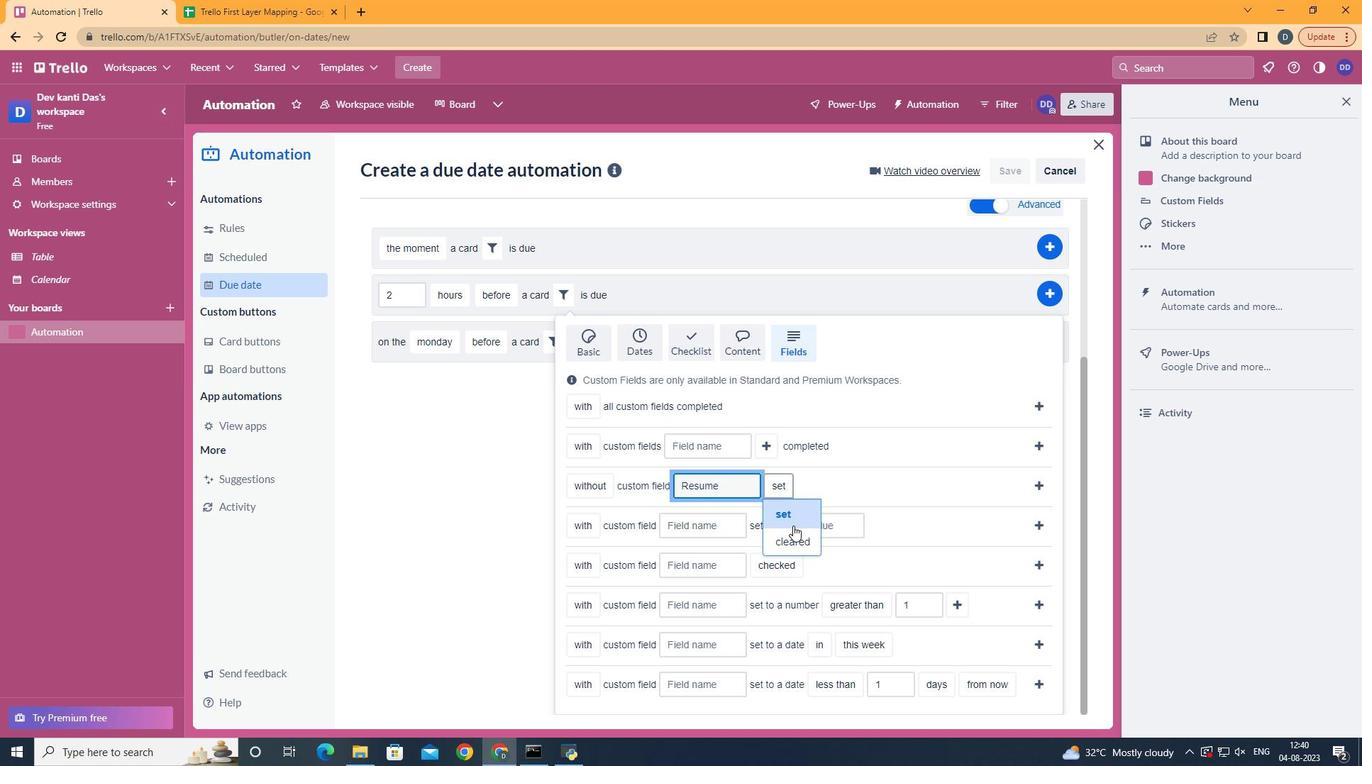 
Action: Mouse pressed left at (793, 525)
Screenshot: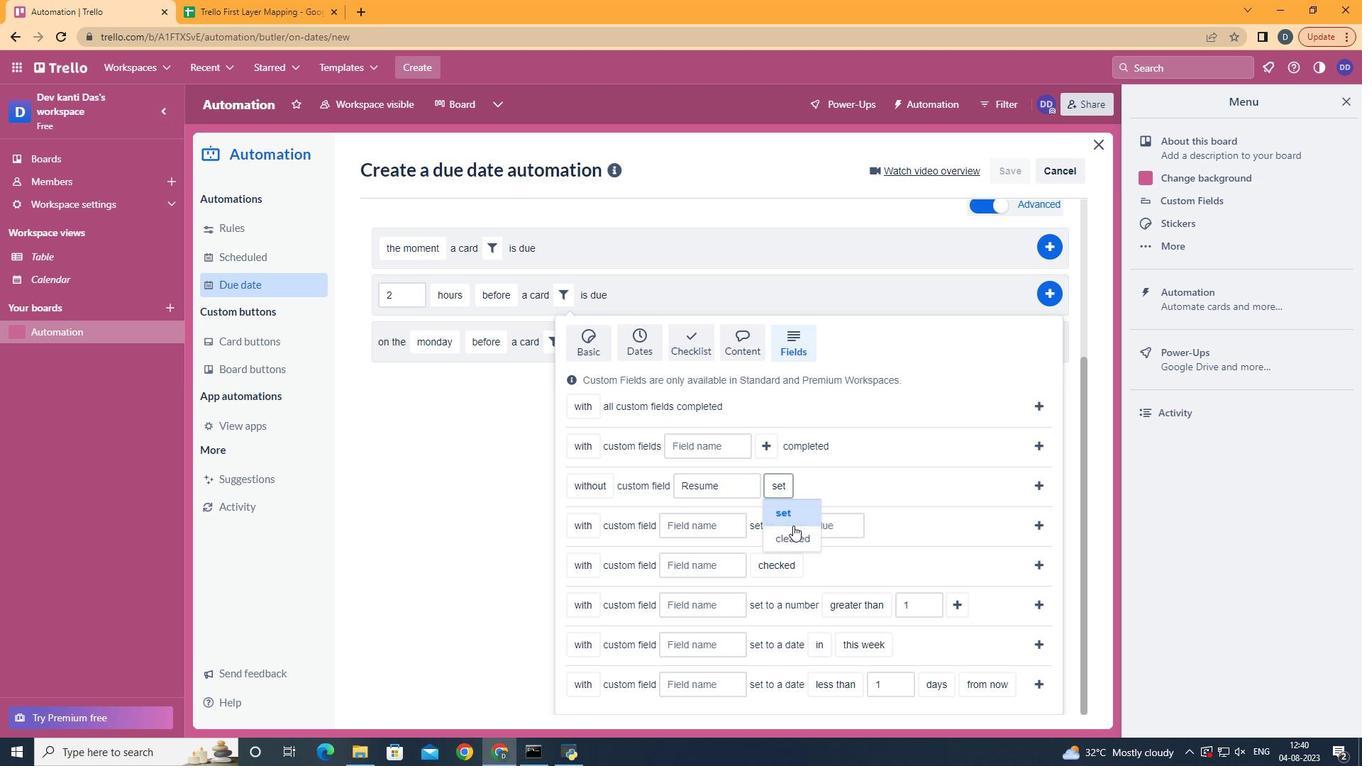 
Action: Mouse moved to (1040, 496)
Screenshot: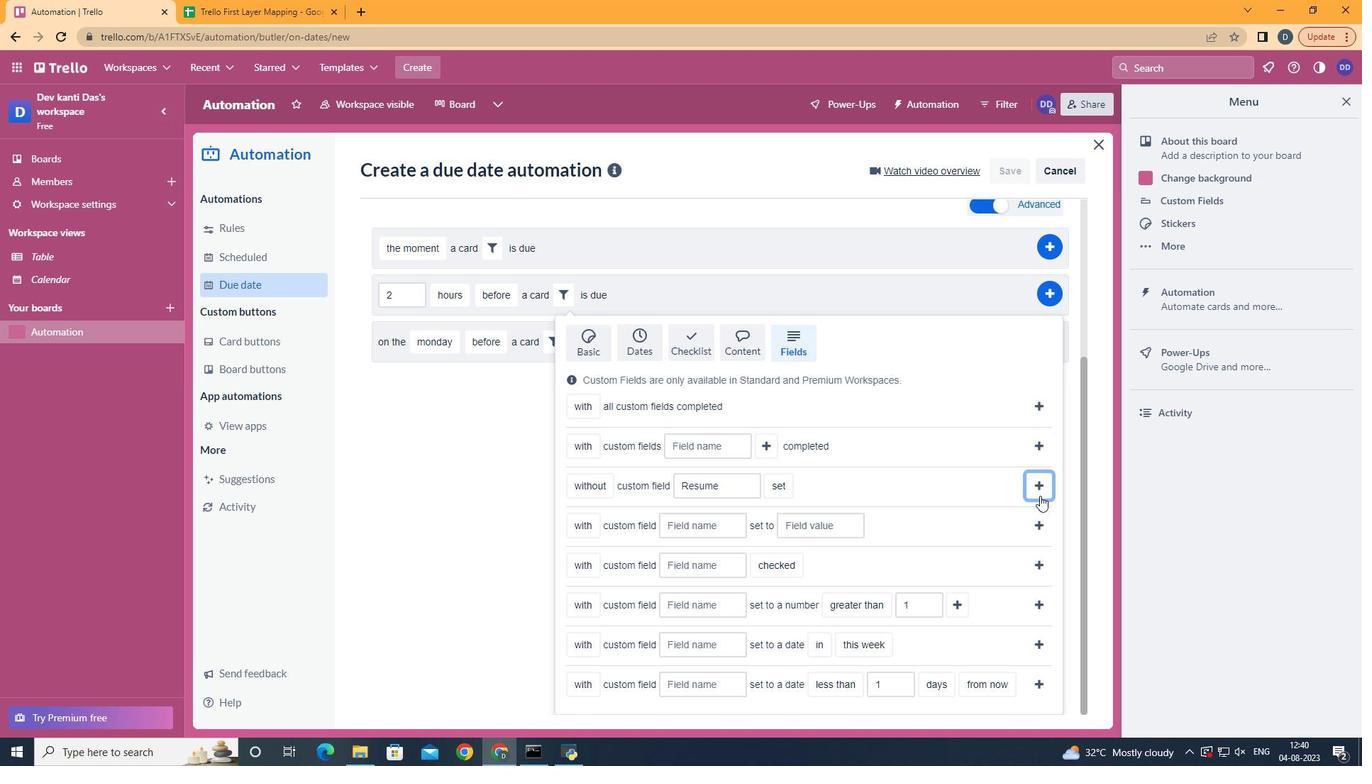 
Action: Mouse pressed left at (1040, 496)
Screenshot: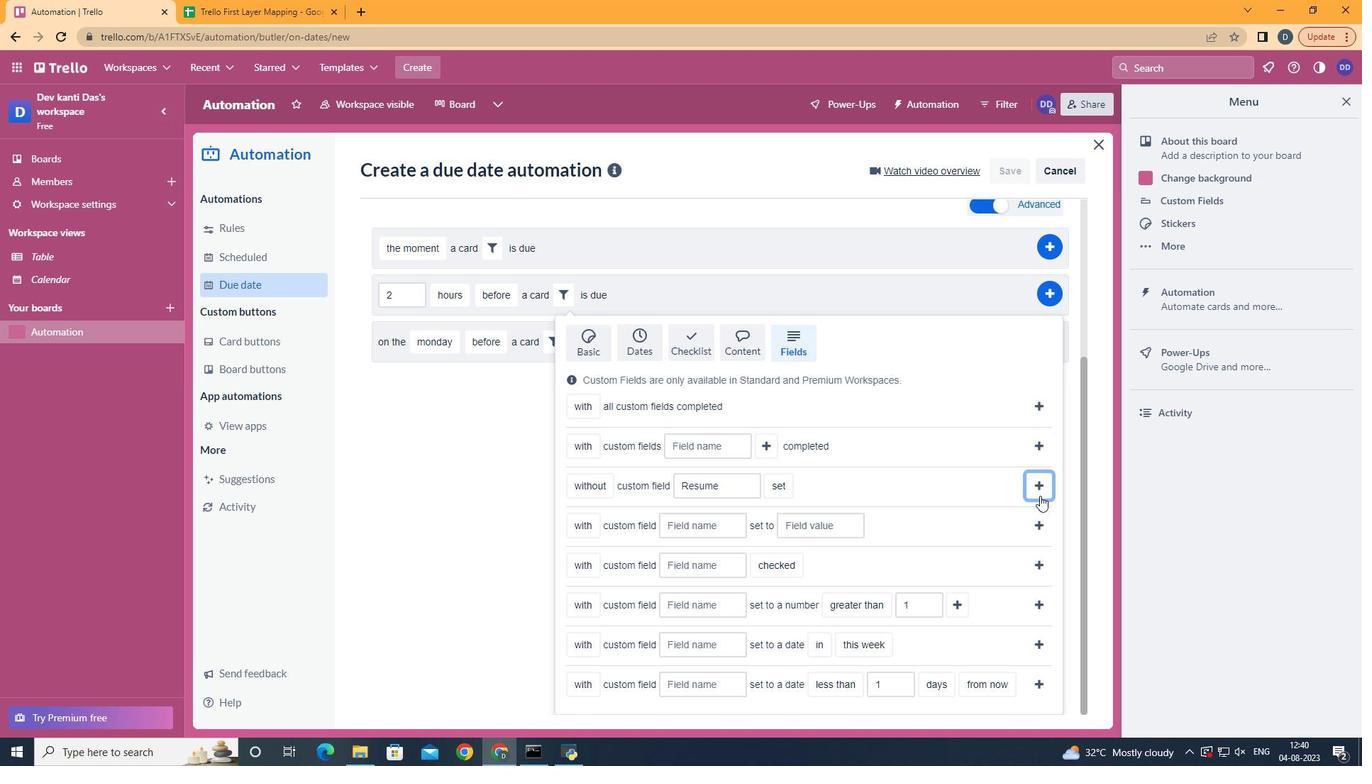 
Action: Mouse moved to (1055, 517)
Screenshot: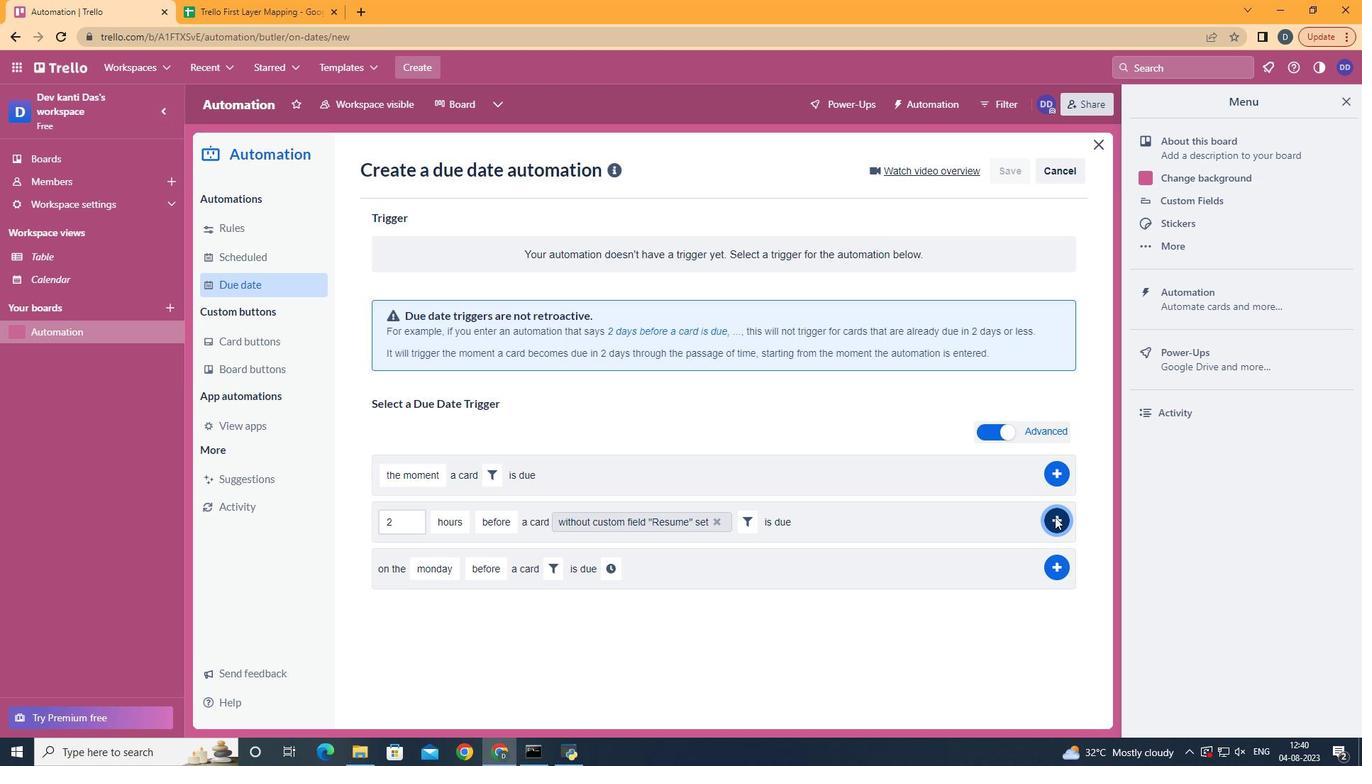 
Action: Mouse pressed left at (1055, 517)
Screenshot: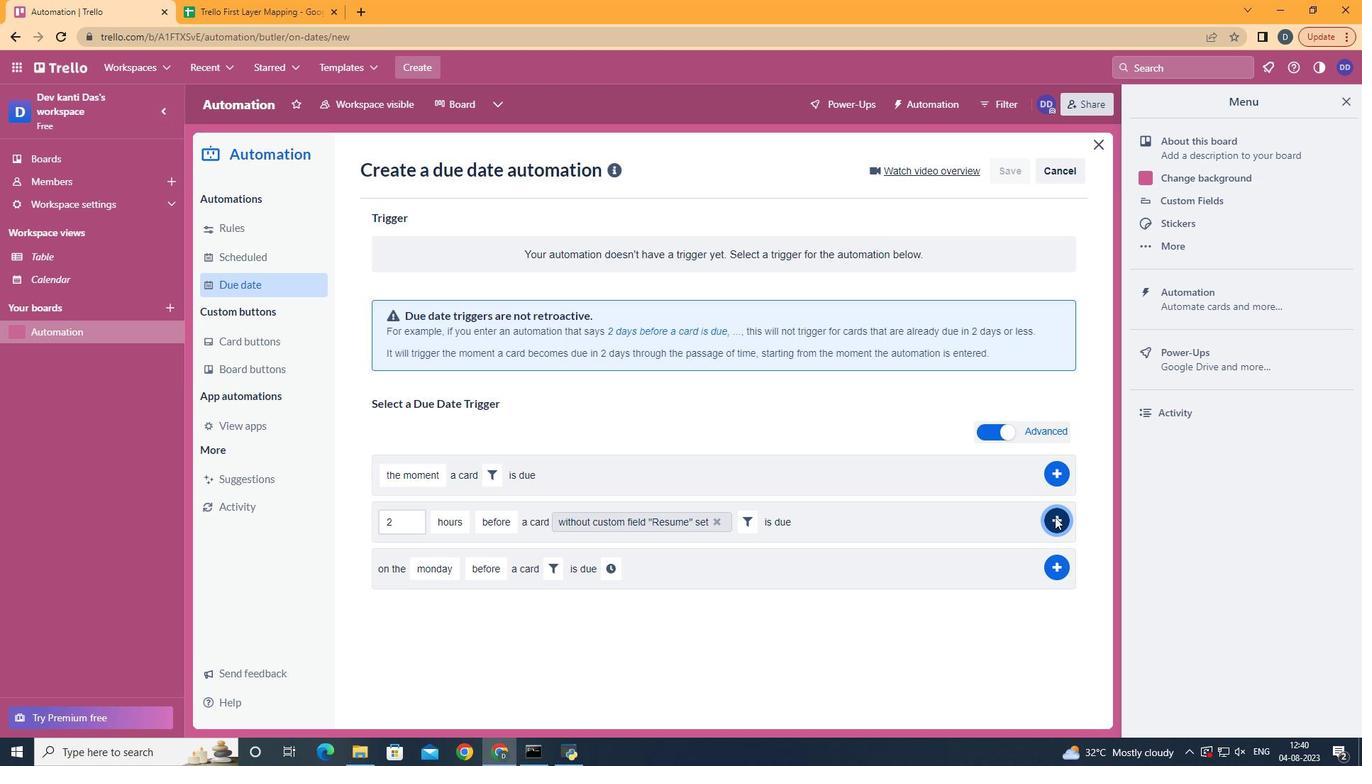 
Action: Mouse moved to (702, 259)
Screenshot: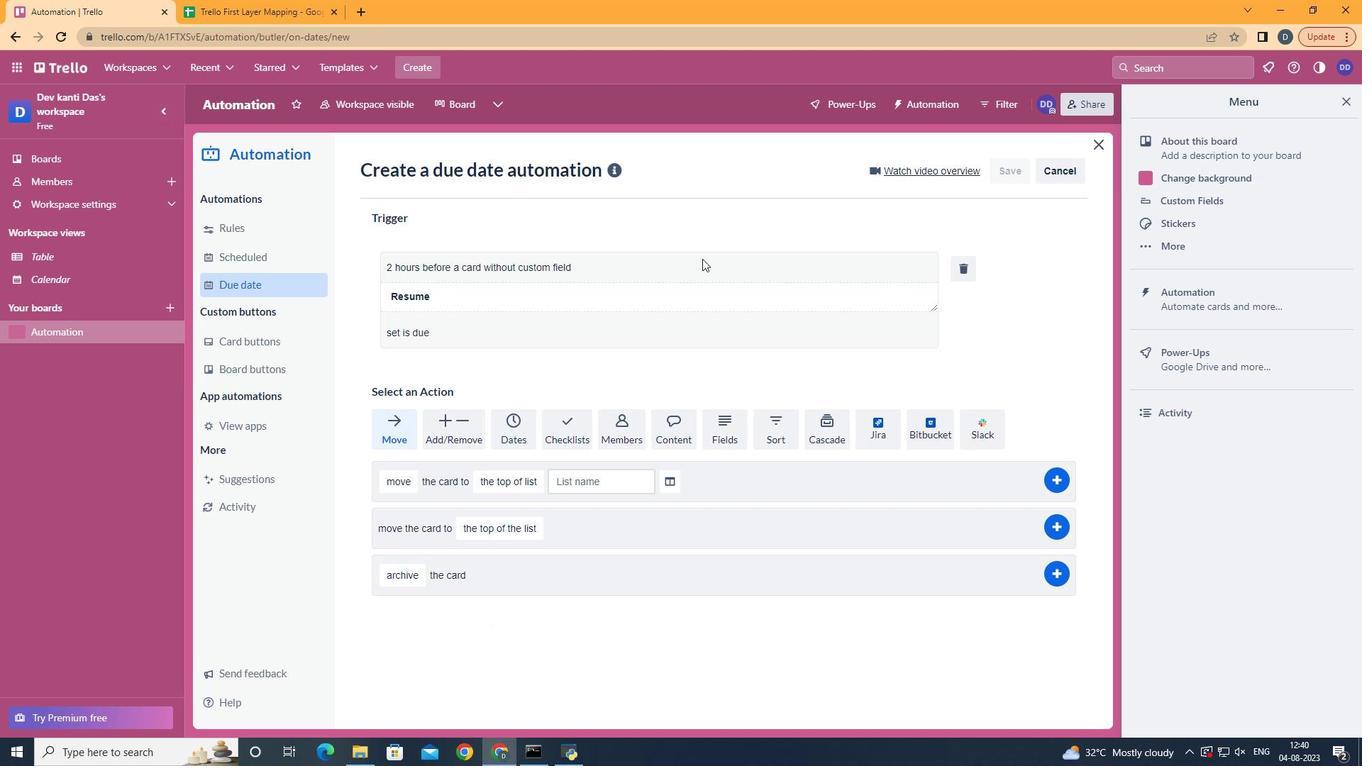 
